 Task: Change  the formatting of the data to 'Which is Greater than 10 'In conditional formating, put the option 'Red Text. 'add another formatting option Format As Table, insert the option 'Light Gray, Table style light 1 ', change the format of Column Width to 15In the sheet  Calculation Spreadsheetbook
Action: Mouse moved to (108, 199)
Screenshot: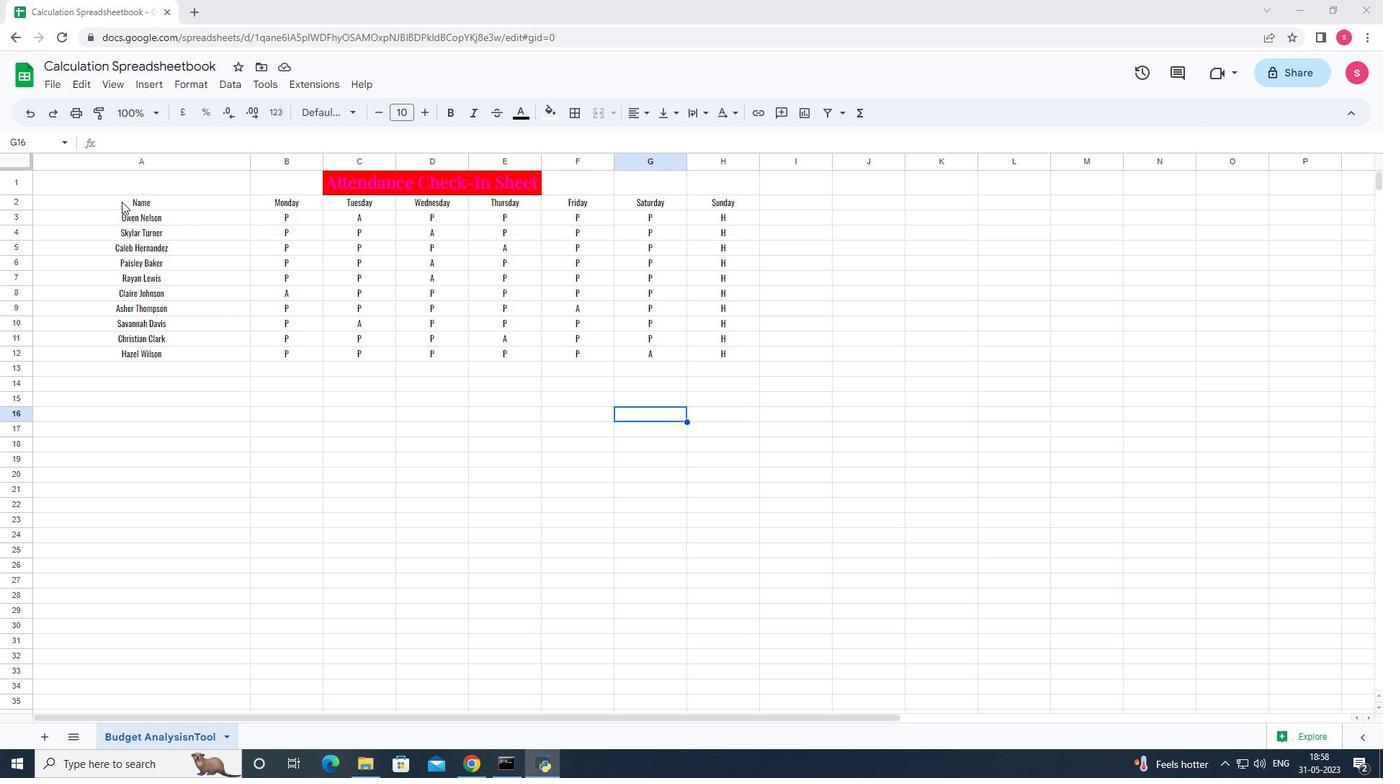 
Action: Mouse pressed left at (108, 199)
Screenshot: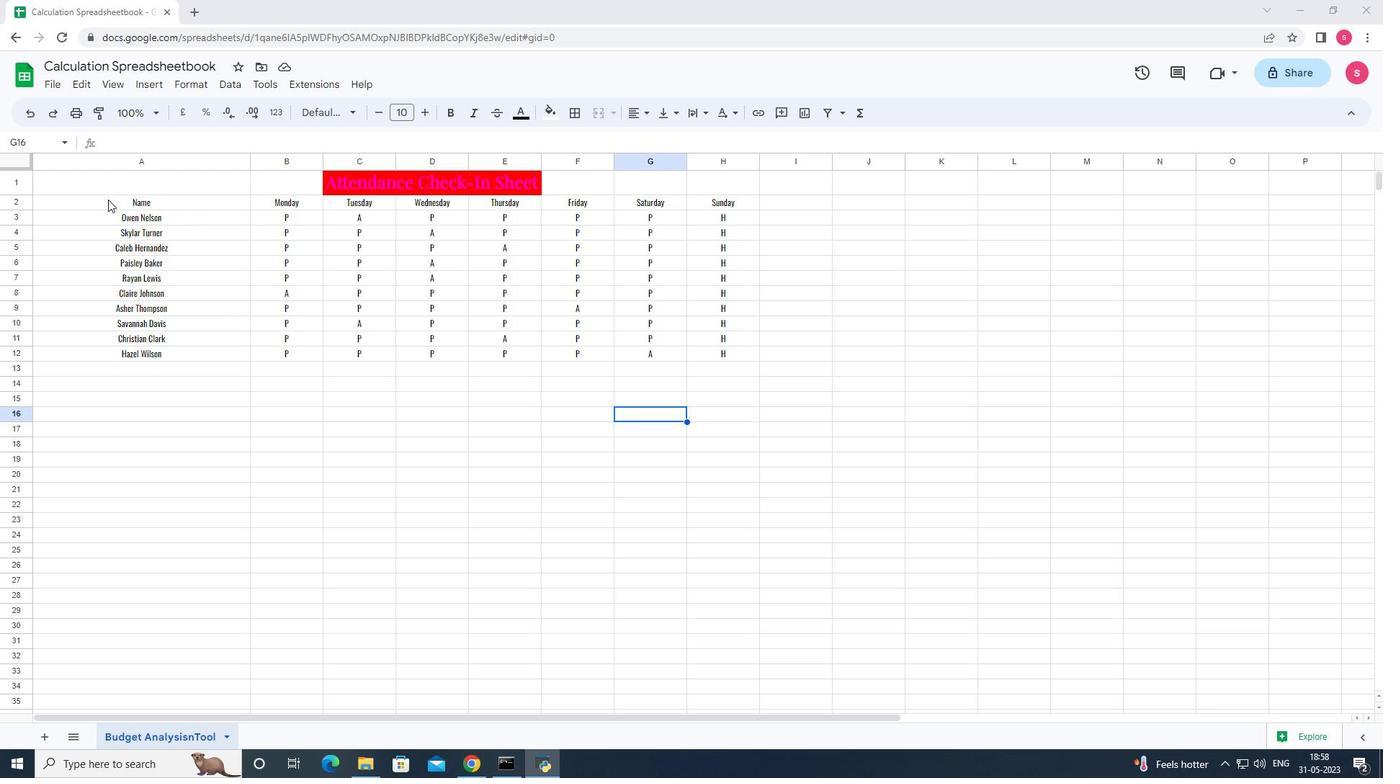 
Action: Mouse moved to (203, 88)
Screenshot: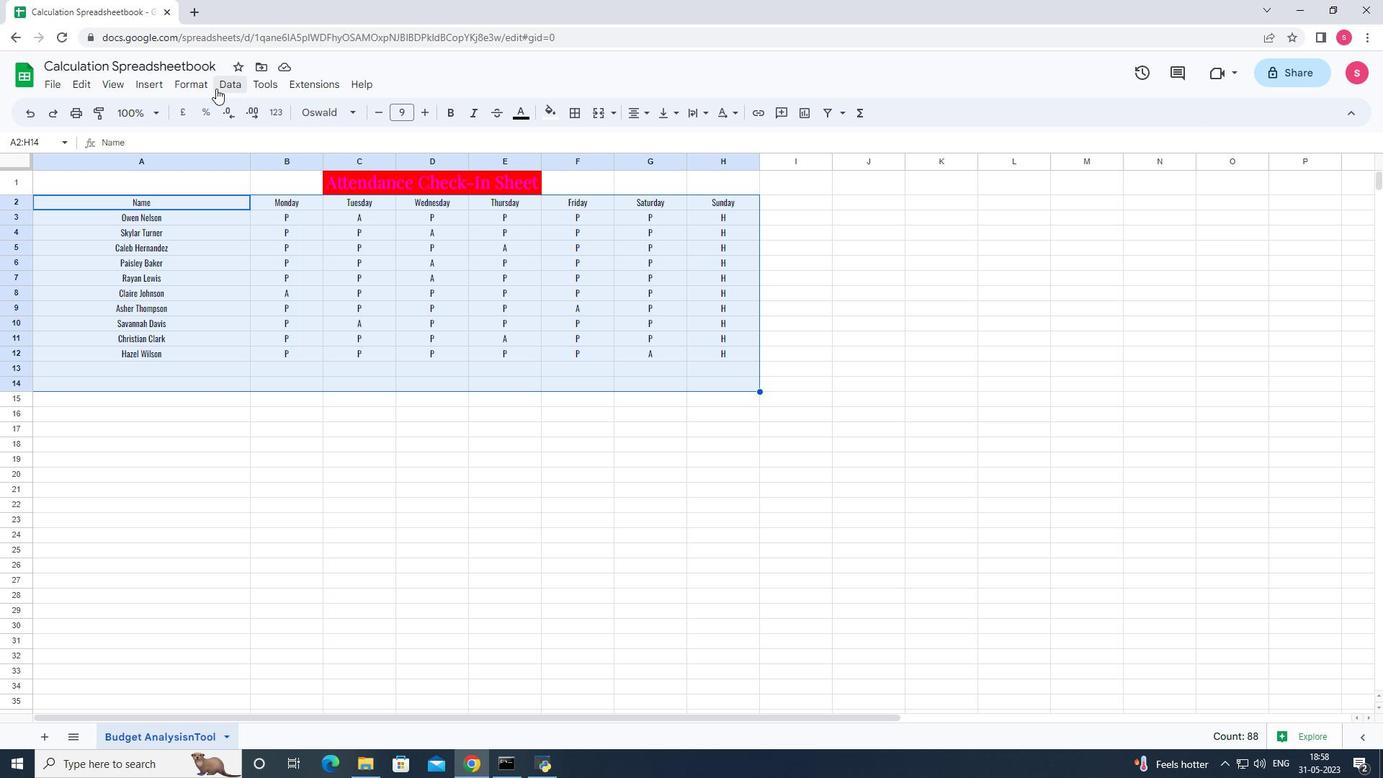 
Action: Mouse pressed left at (203, 88)
Screenshot: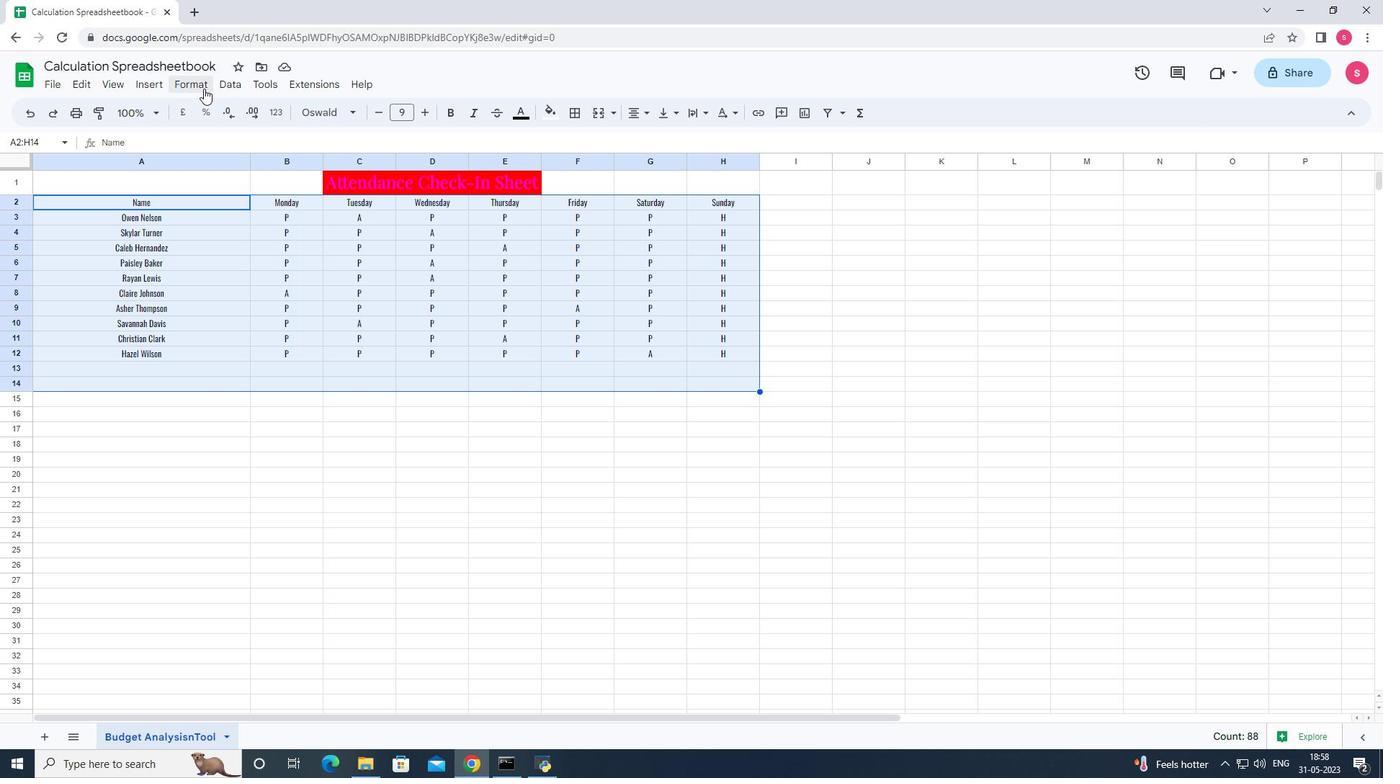 
Action: Mouse moved to (239, 334)
Screenshot: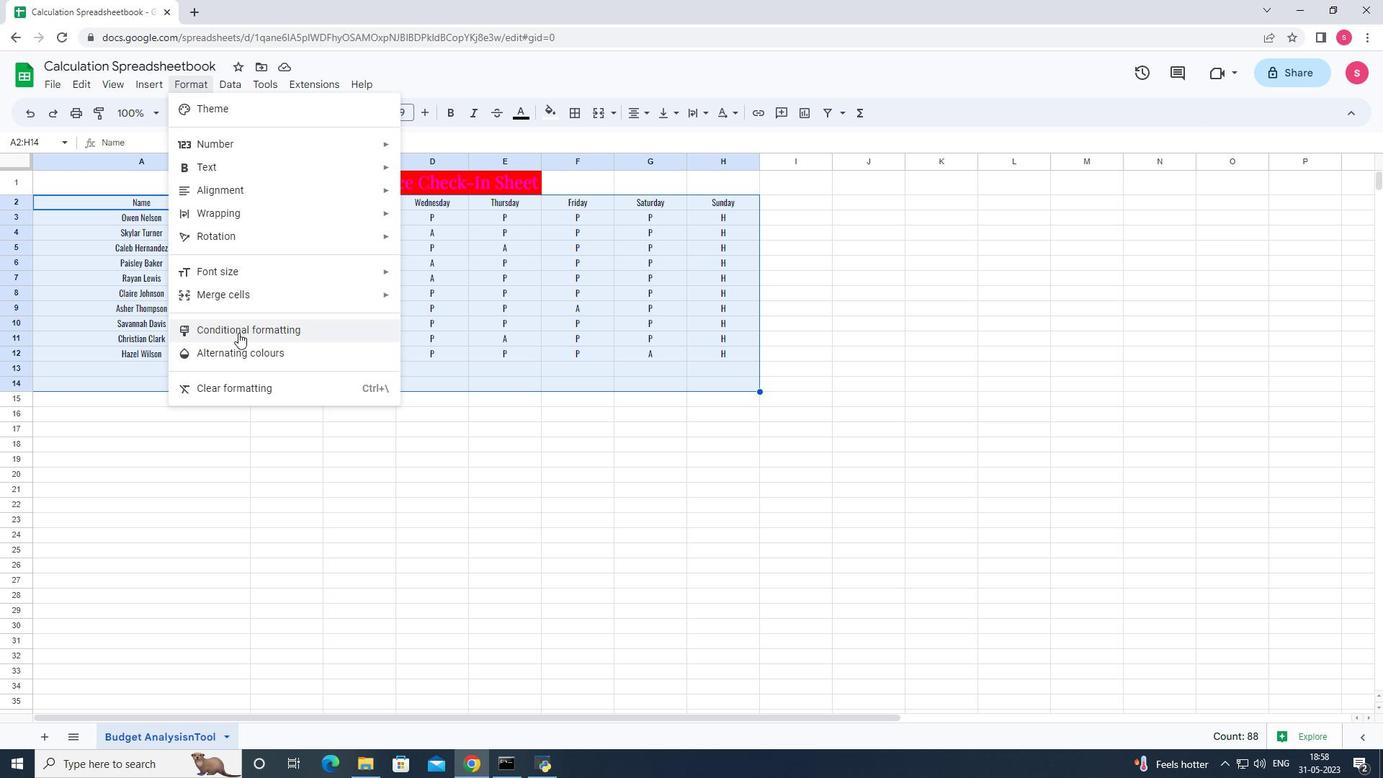 
Action: Mouse pressed left at (239, 334)
Screenshot: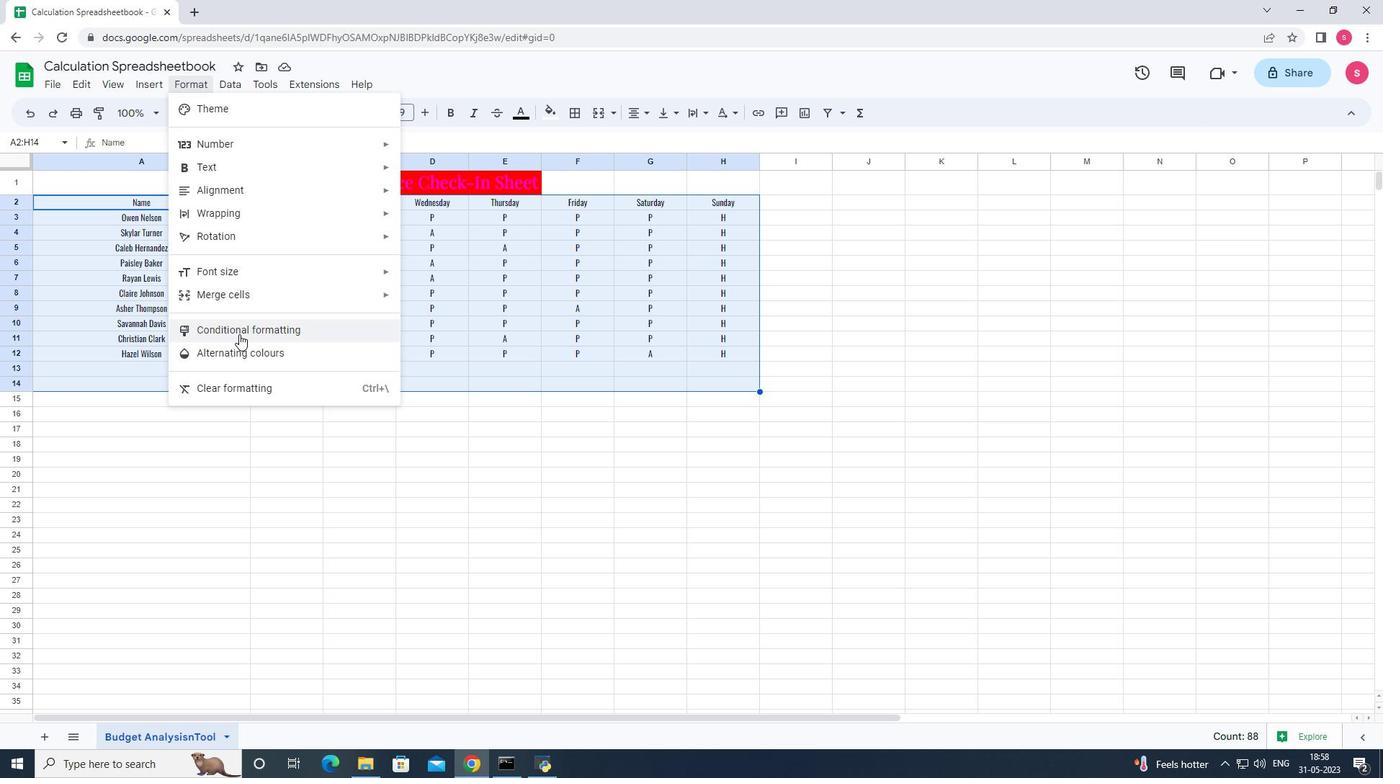 
Action: Mouse moved to (1196, 314)
Screenshot: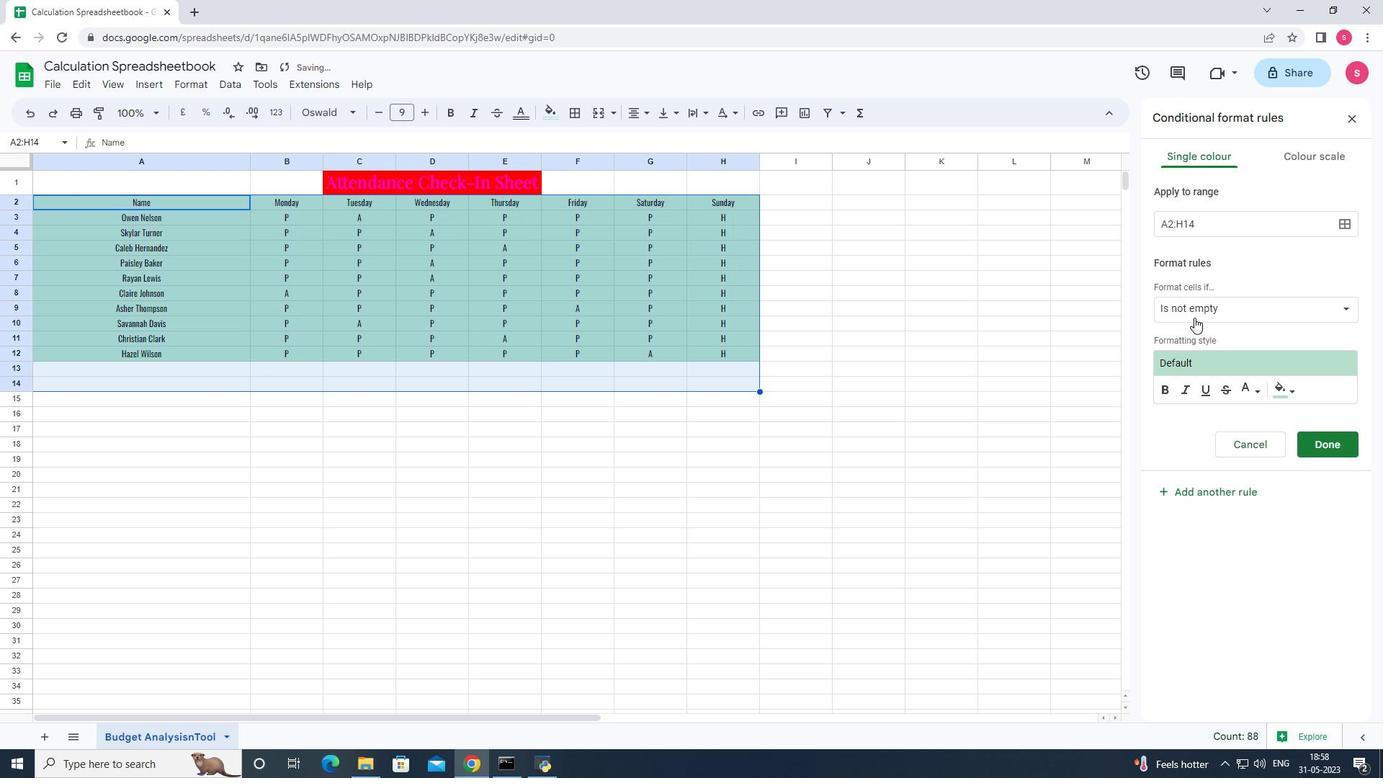 
Action: Mouse pressed left at (1196, 314)
Screenshot: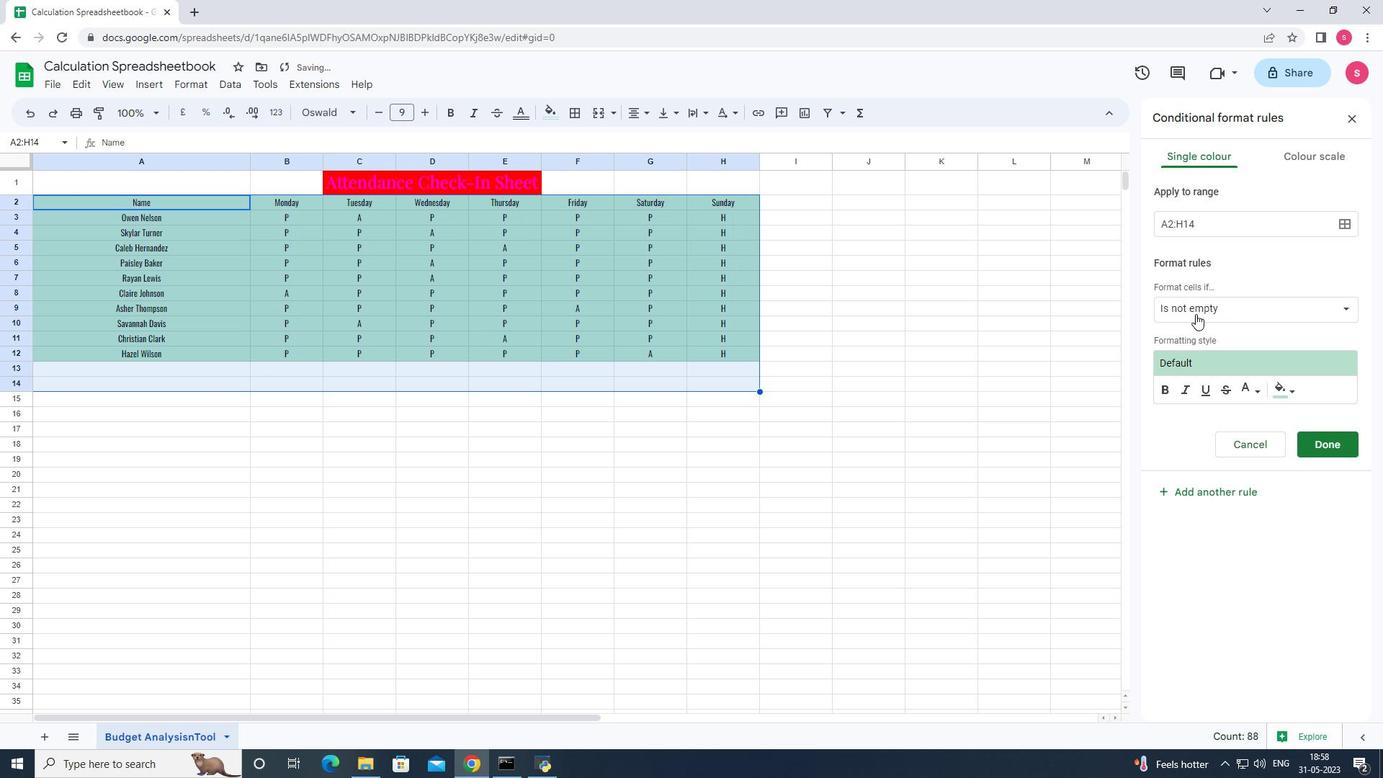 
Action: Mouse moved to (1230, 536)
Screenshot: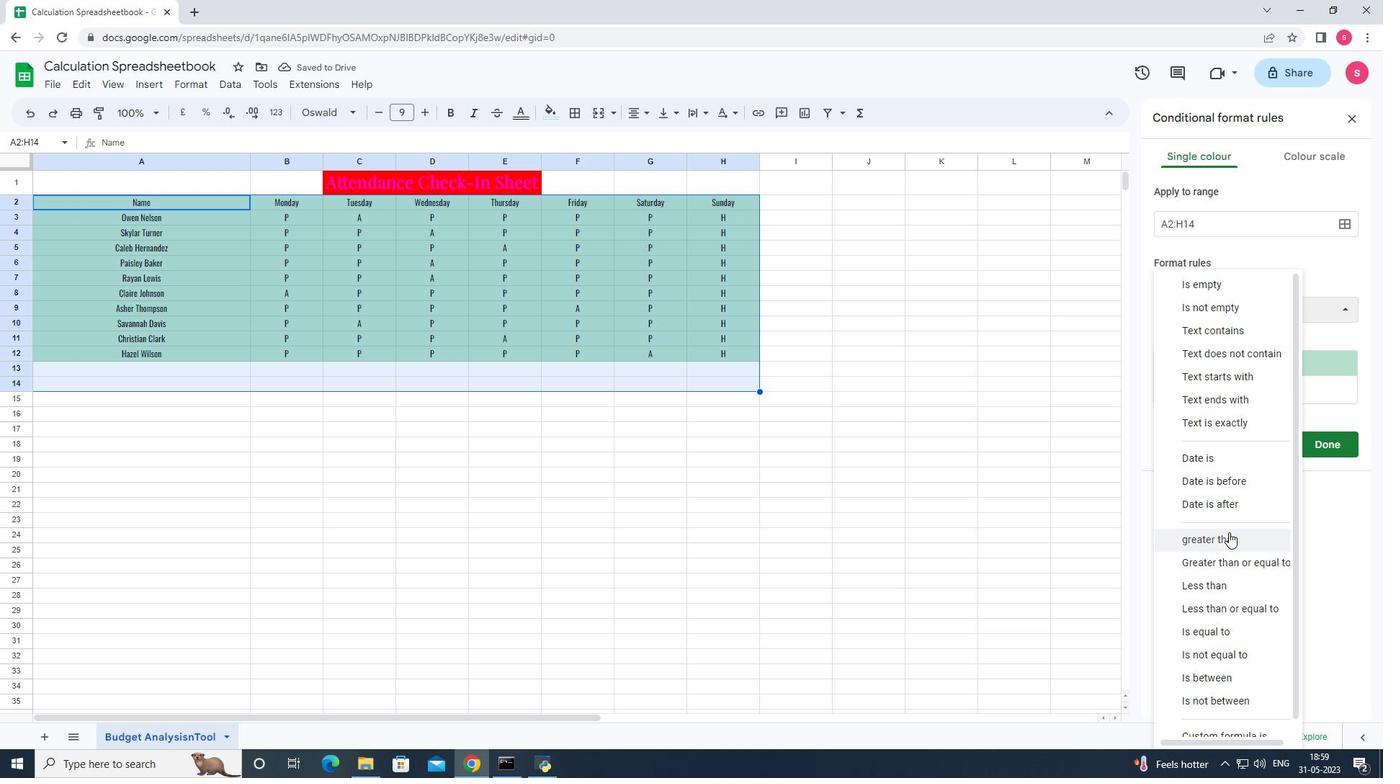 
Action: Mouse pressed left at (1230, 536)
Screenshot: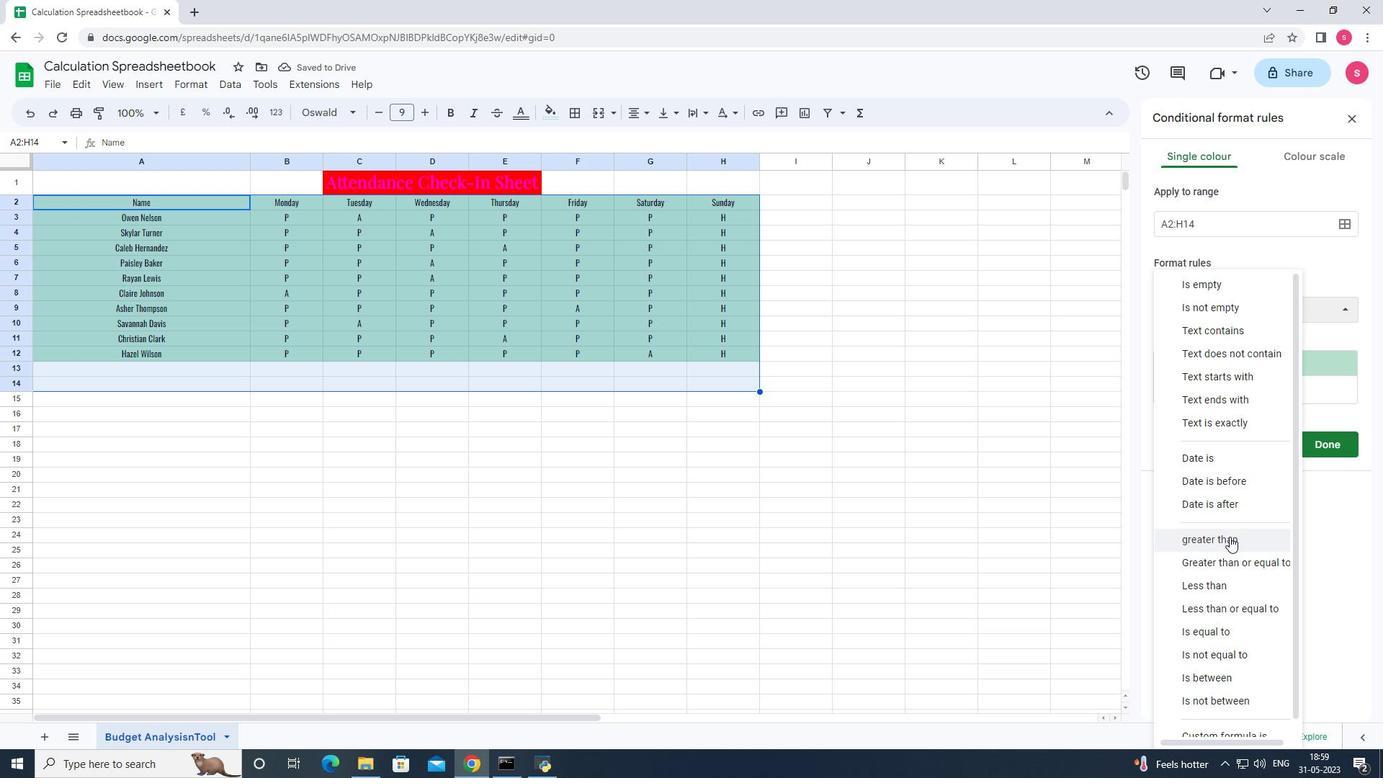 
Action: Mouse moved to (1199, 340)
Screenshot: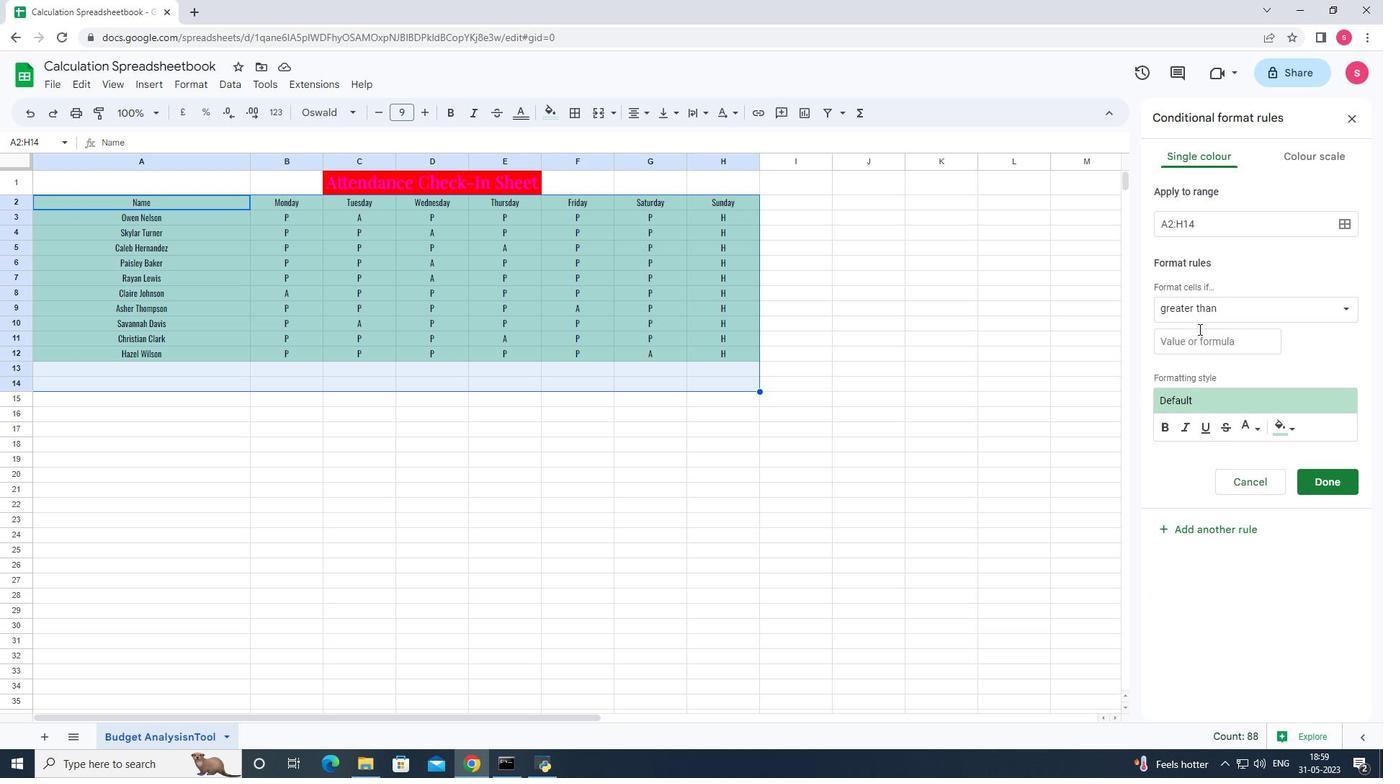 
Action: Mouse pressed left at (1199, 340)
Screenshot: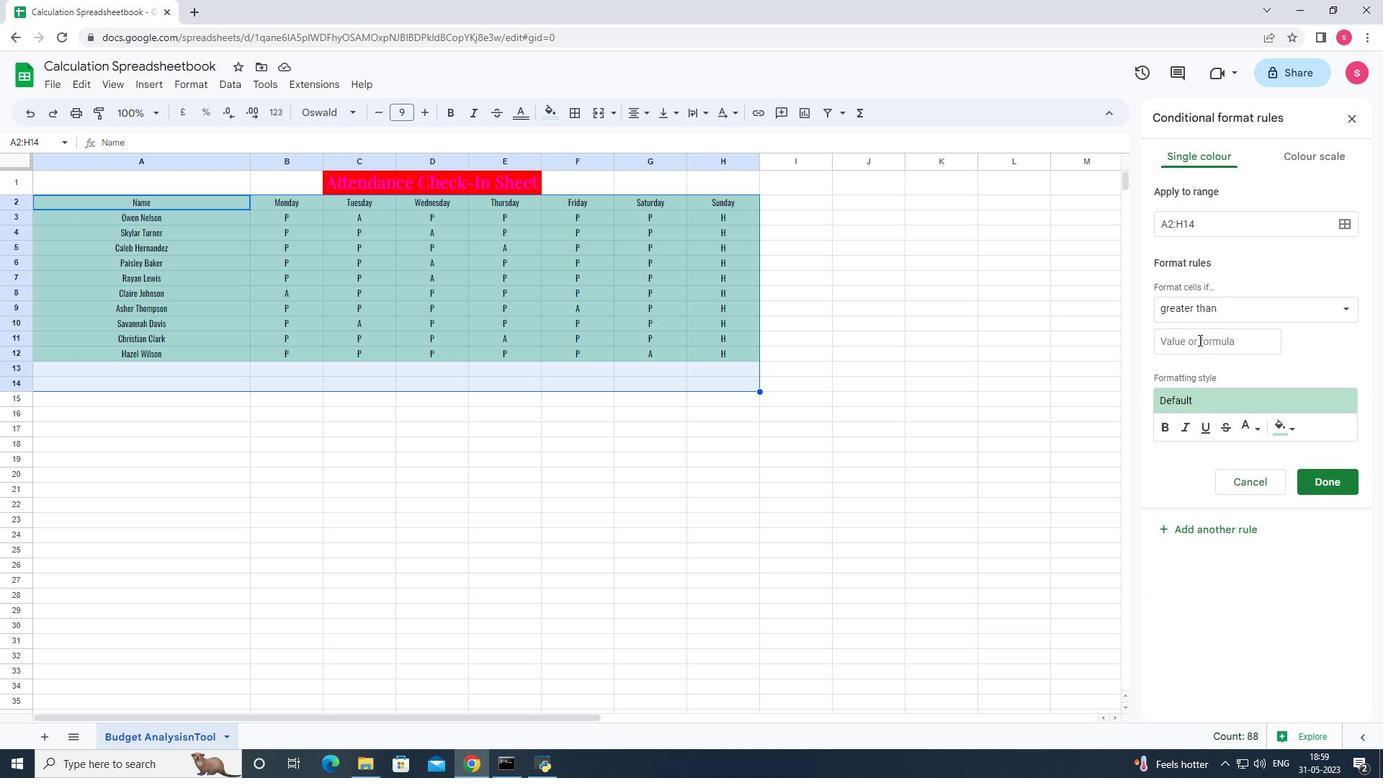 
Action: Mouse moved to (1206, 373)
Screenshot: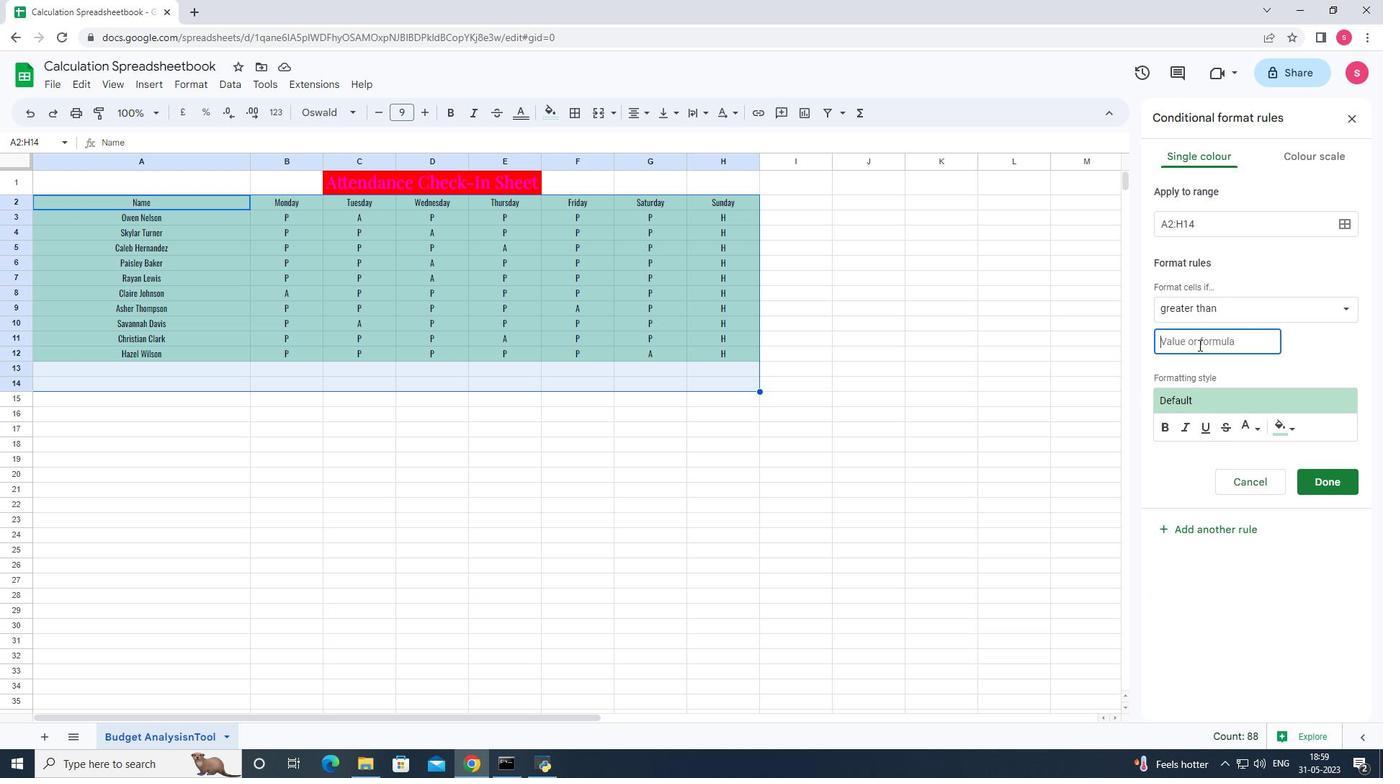 
Action: Key pressed 10
Screenshot: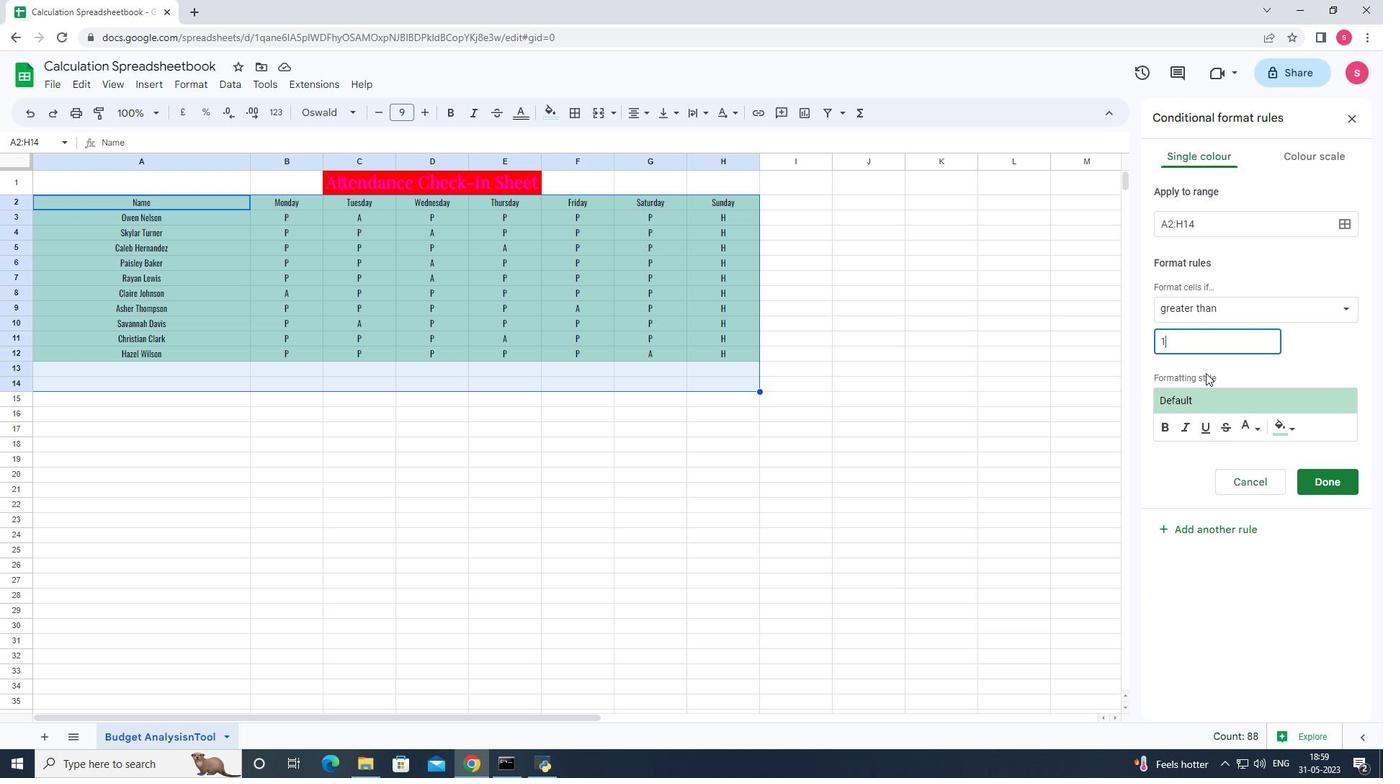 
Action: Mouse moved to (1247, 422)
Screenshot: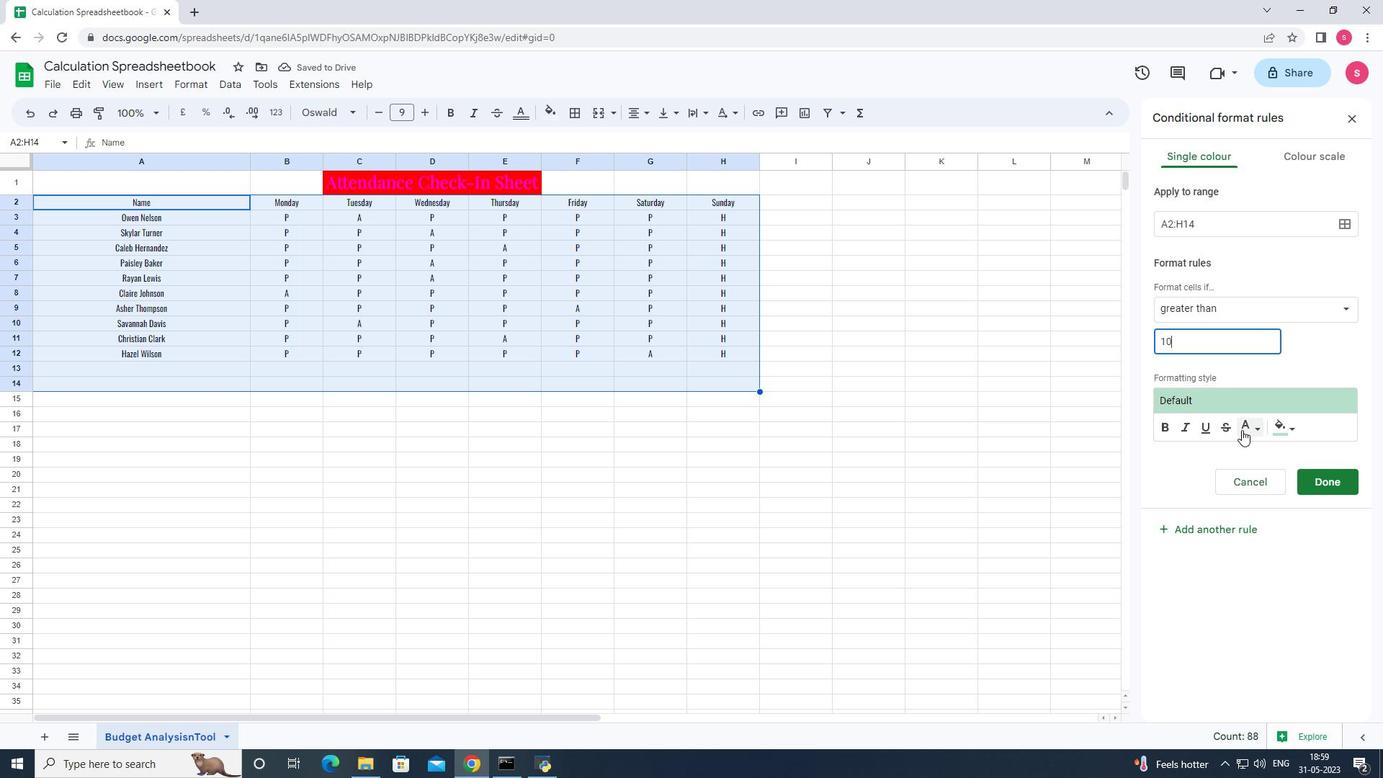 
Action: Mouse pressed left at (1247, 422)
Screenshot: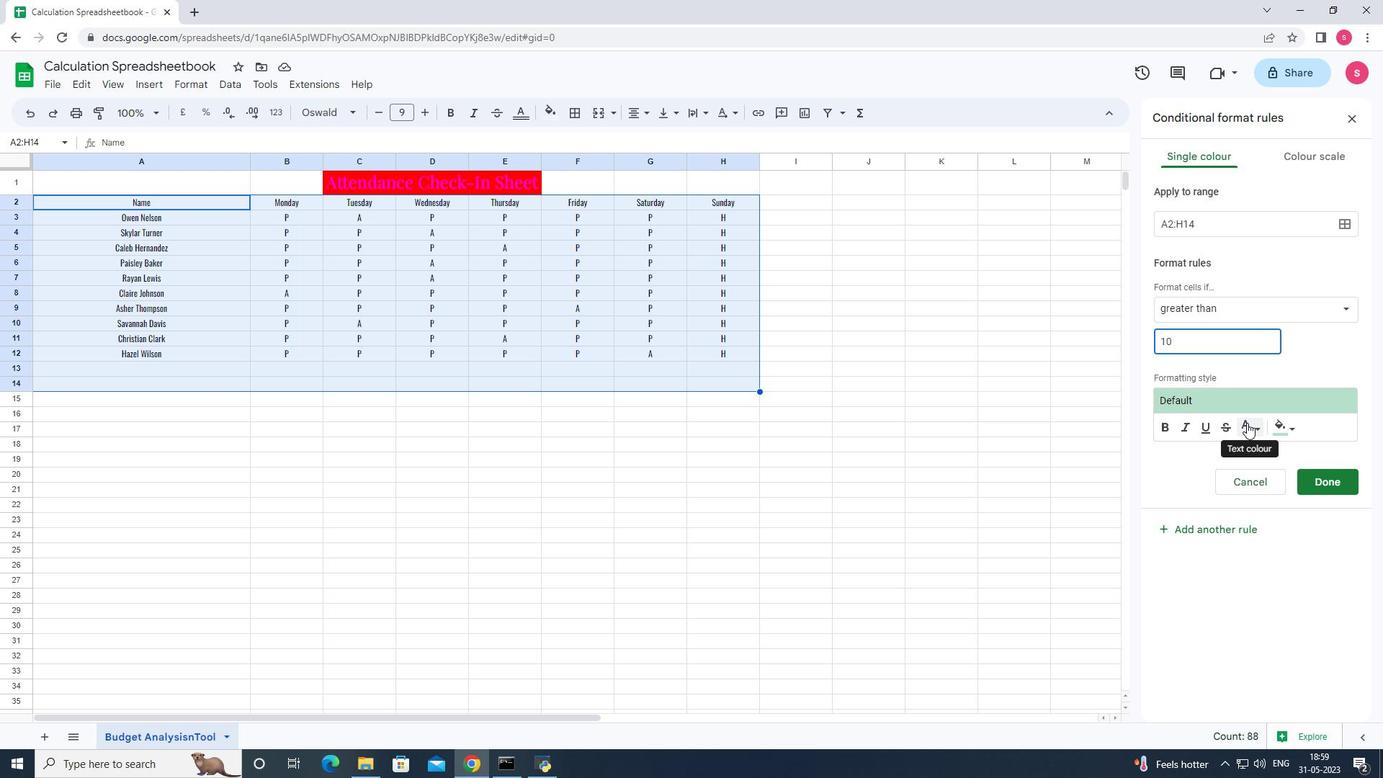 
Action: Mouse moved to (1122, 495)
Screenshot: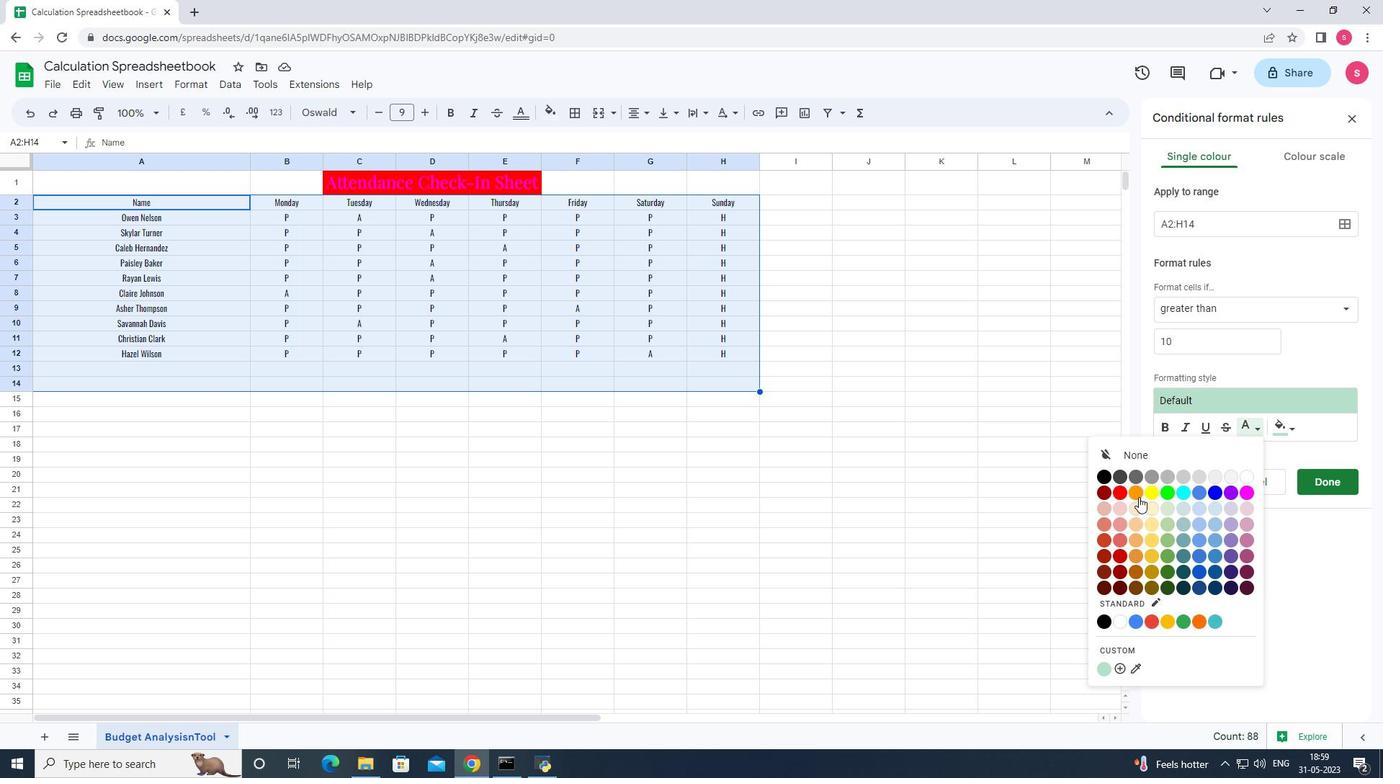 
Action: Mouse pressed left at (1122, 495)
Screenshot: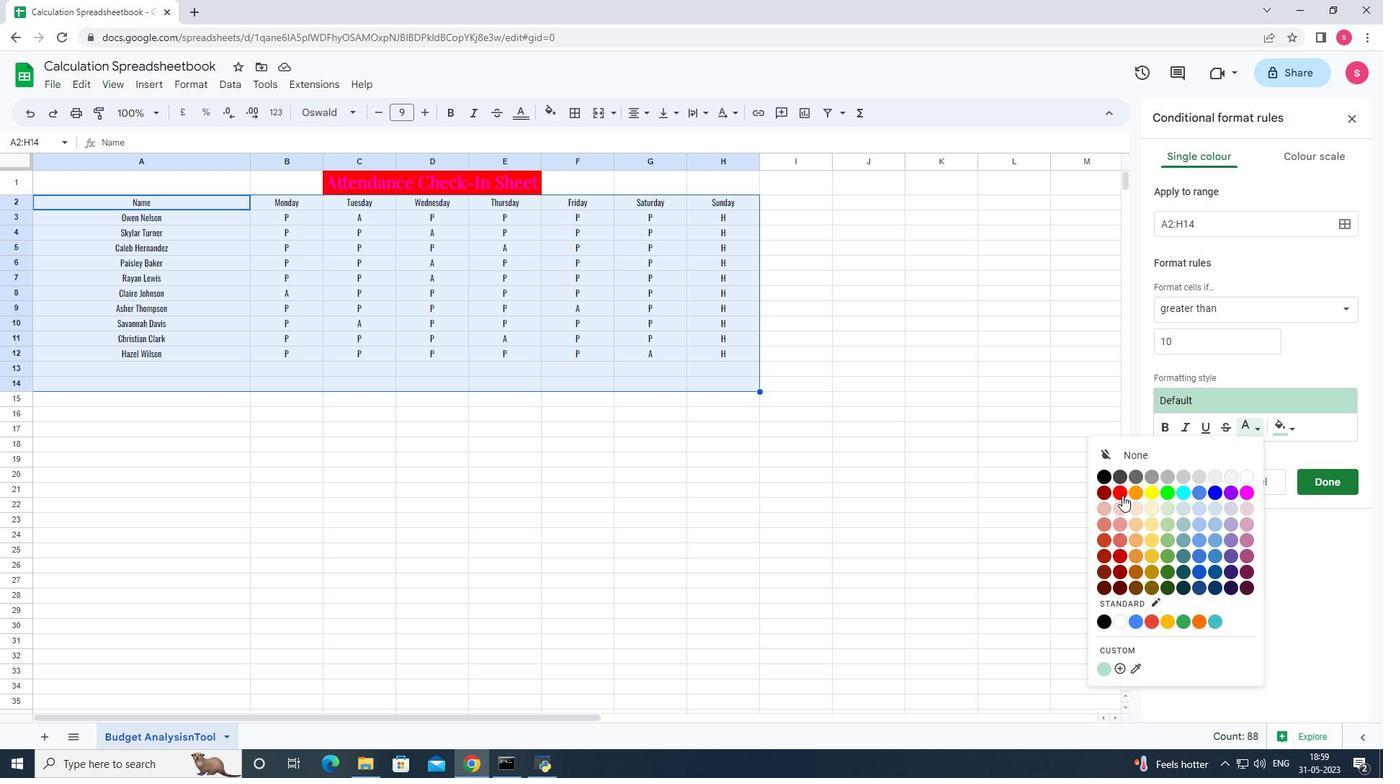 
Action: Mouse moved to (1323, 486)
Screenshot: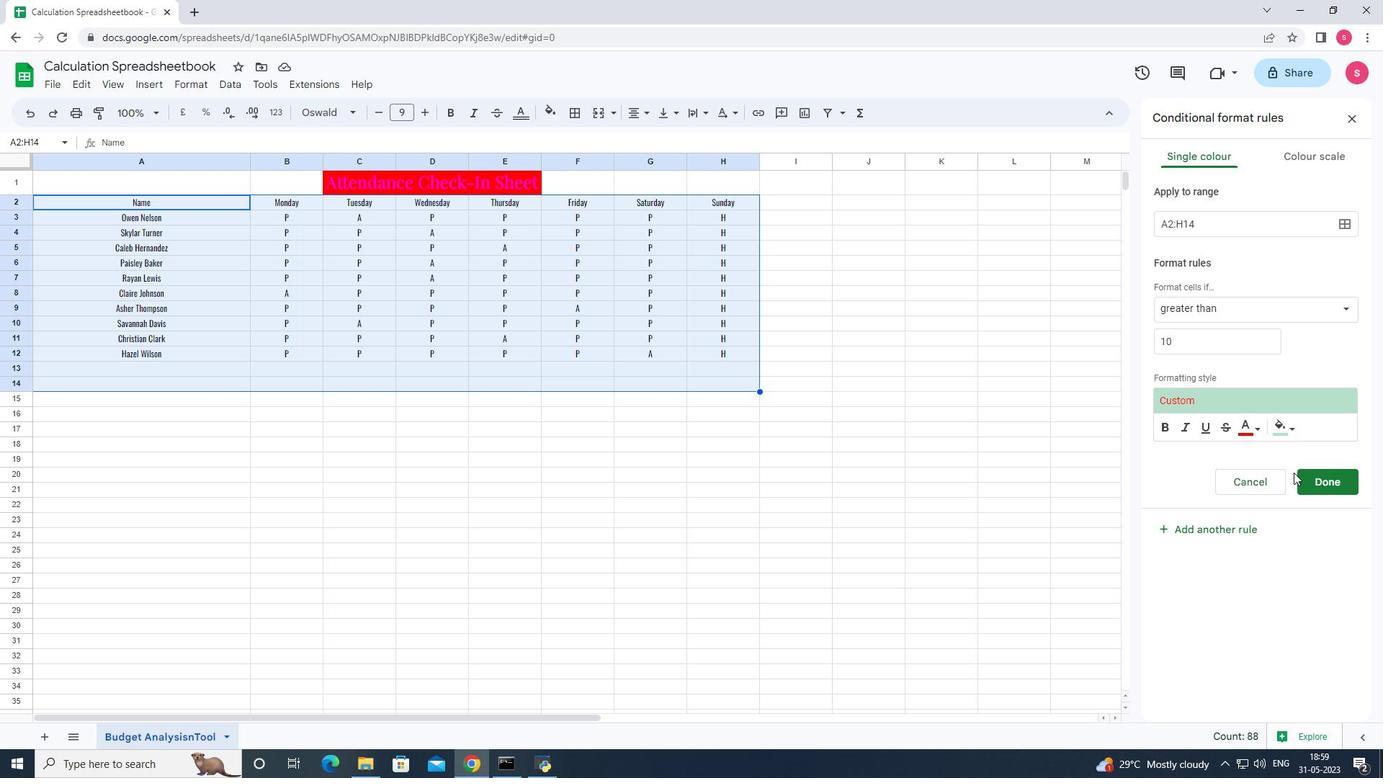 
Action: Mouse pressed left at (1323, 486)
Screenshot: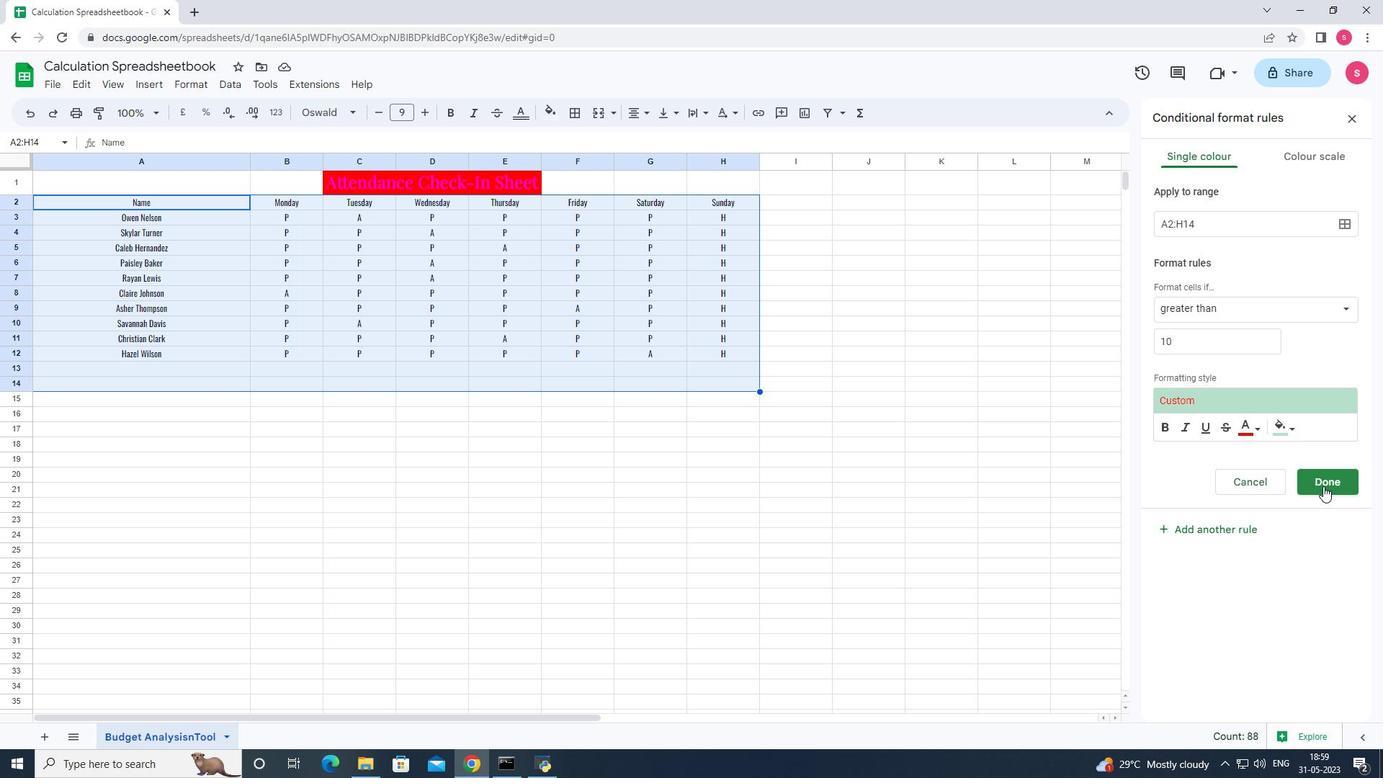 
Action: Mouse moved to (918, 416)
Screenshot: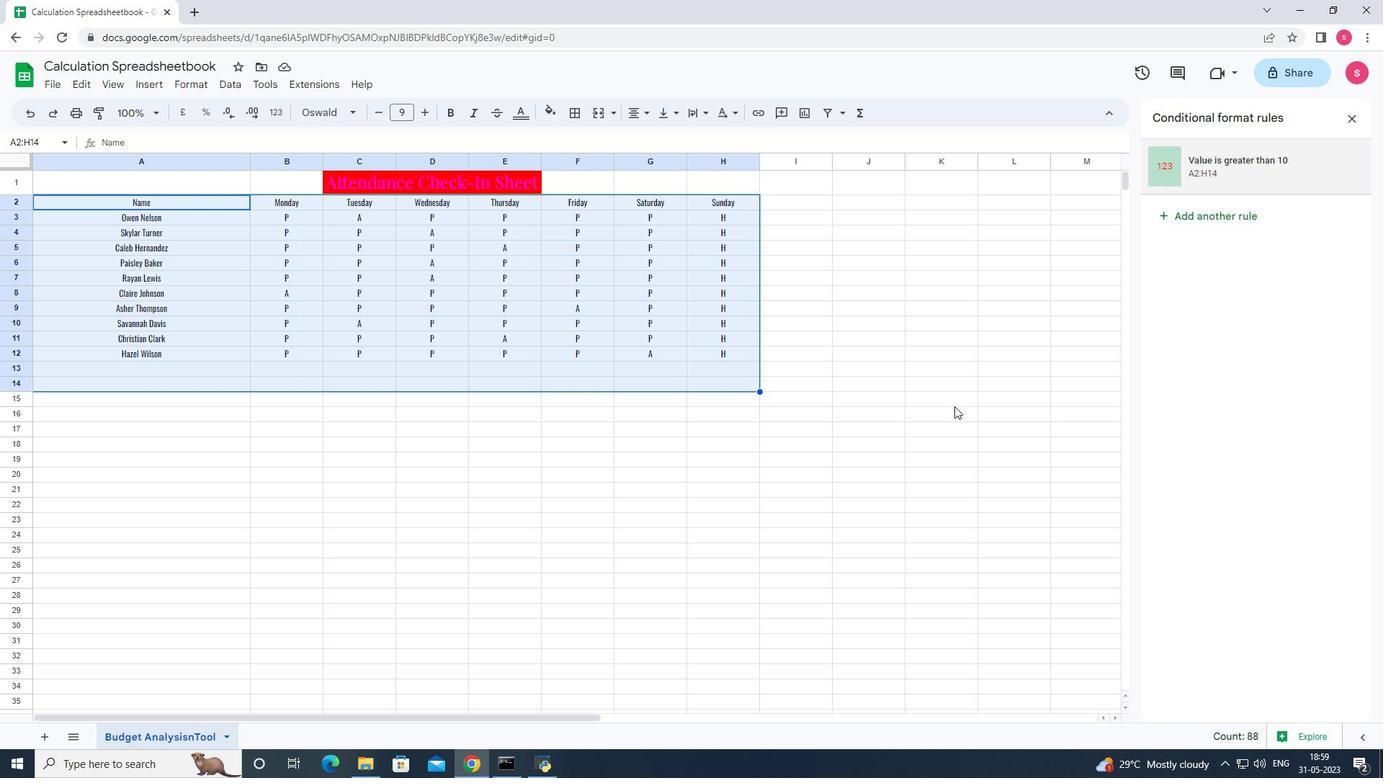 
Action: Mouse pressed left at (918, 416)
Screenshot: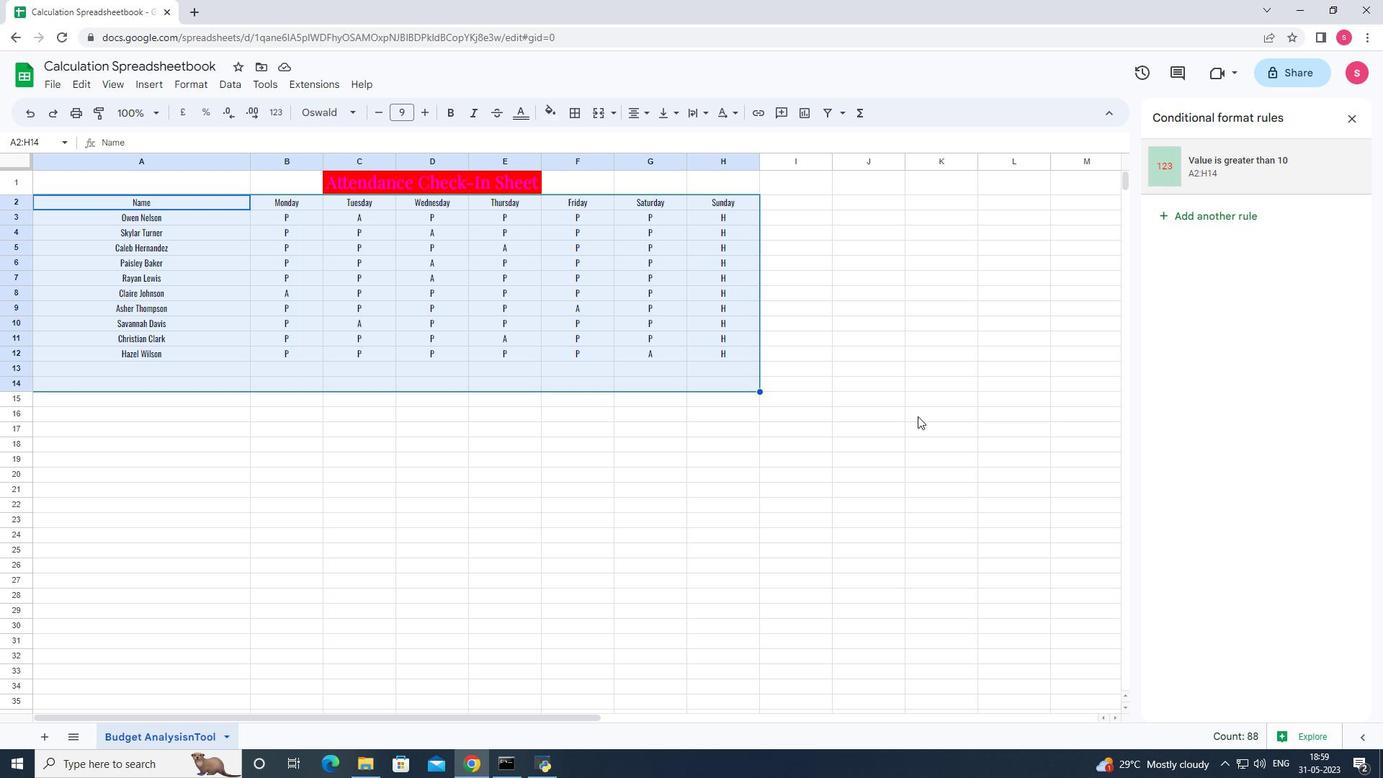 
Action: Mouse moved to (89, 201)
Screenshot: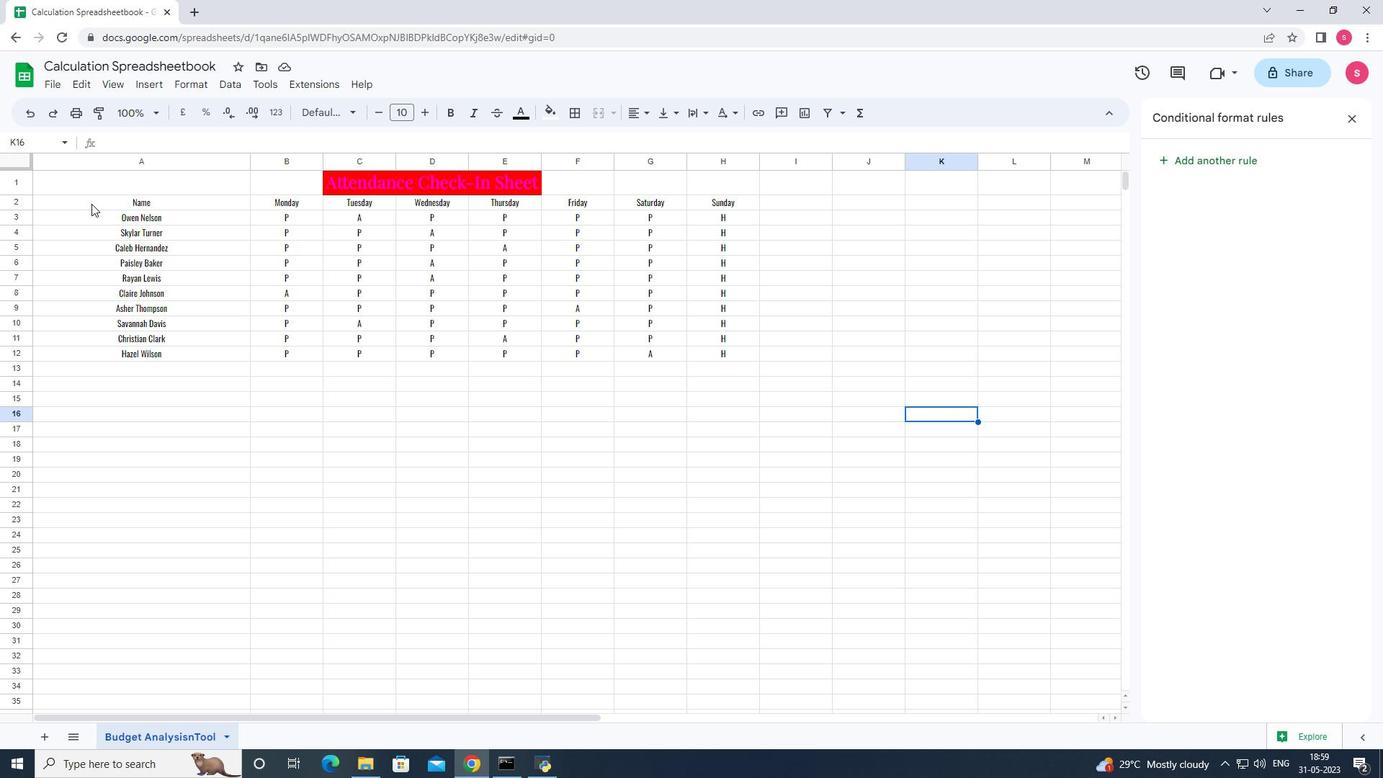 
Action: Mouse pressed left at (89, 201)
Screenshot: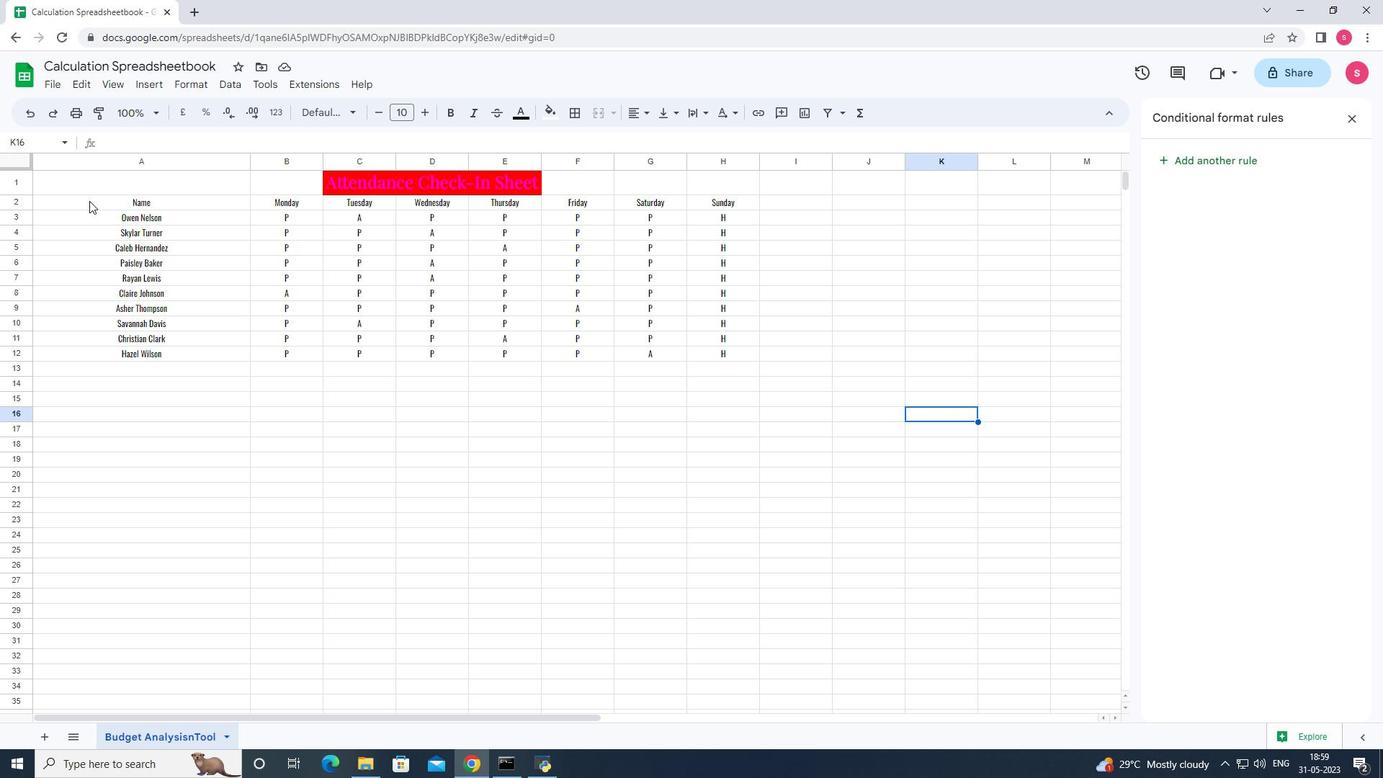 
Action: Mouse moved to (198, 91)
Screenshot: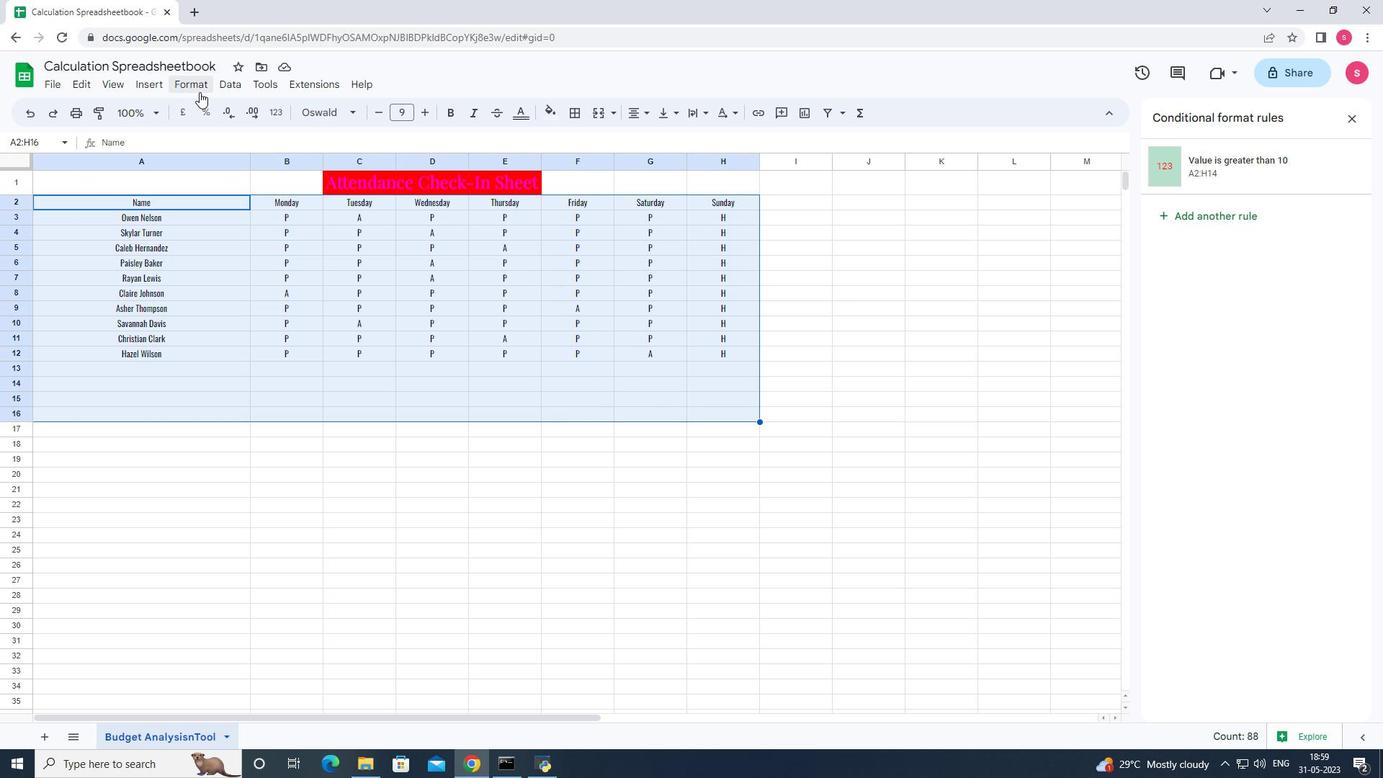 
Action: Mouse pressed left at (198, 91)
Screenshot: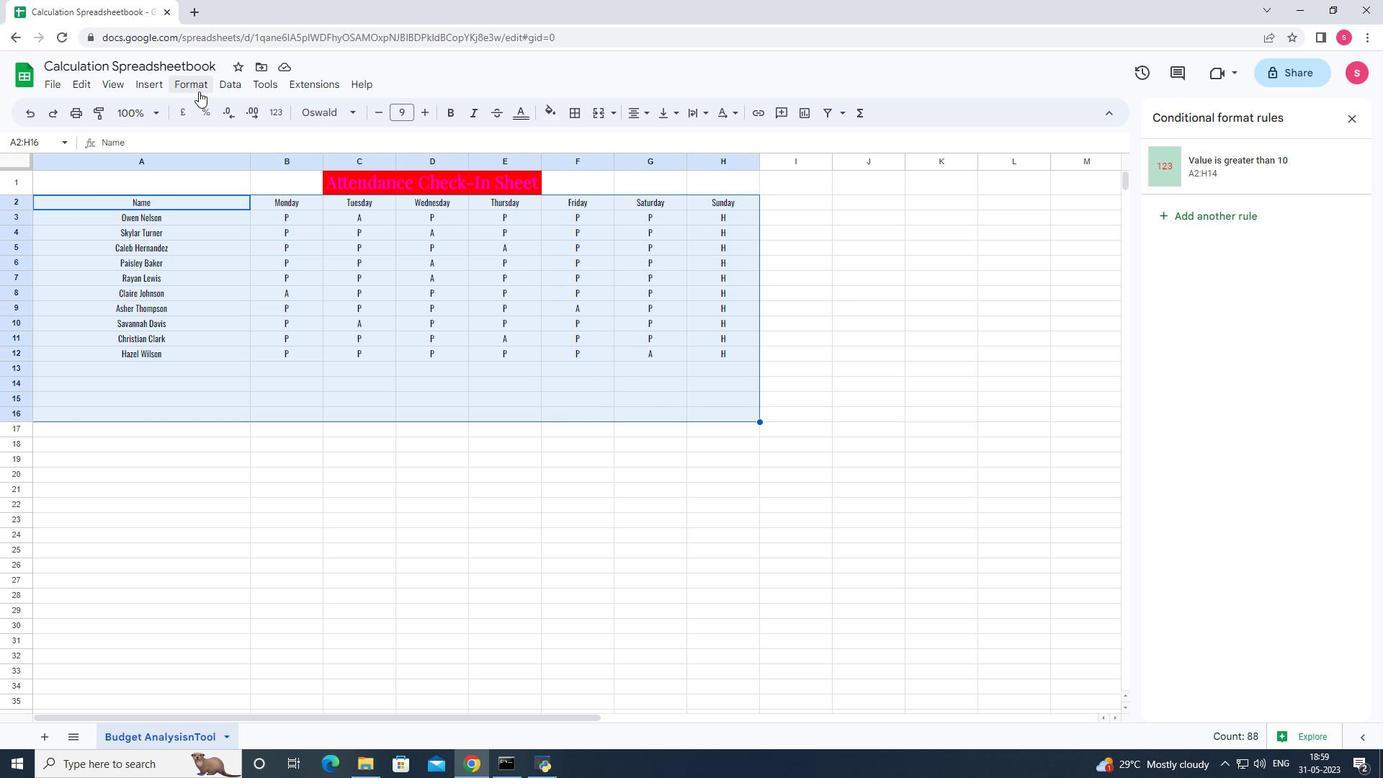 
Action: Mouse moved to (236, 352)
Screenshot: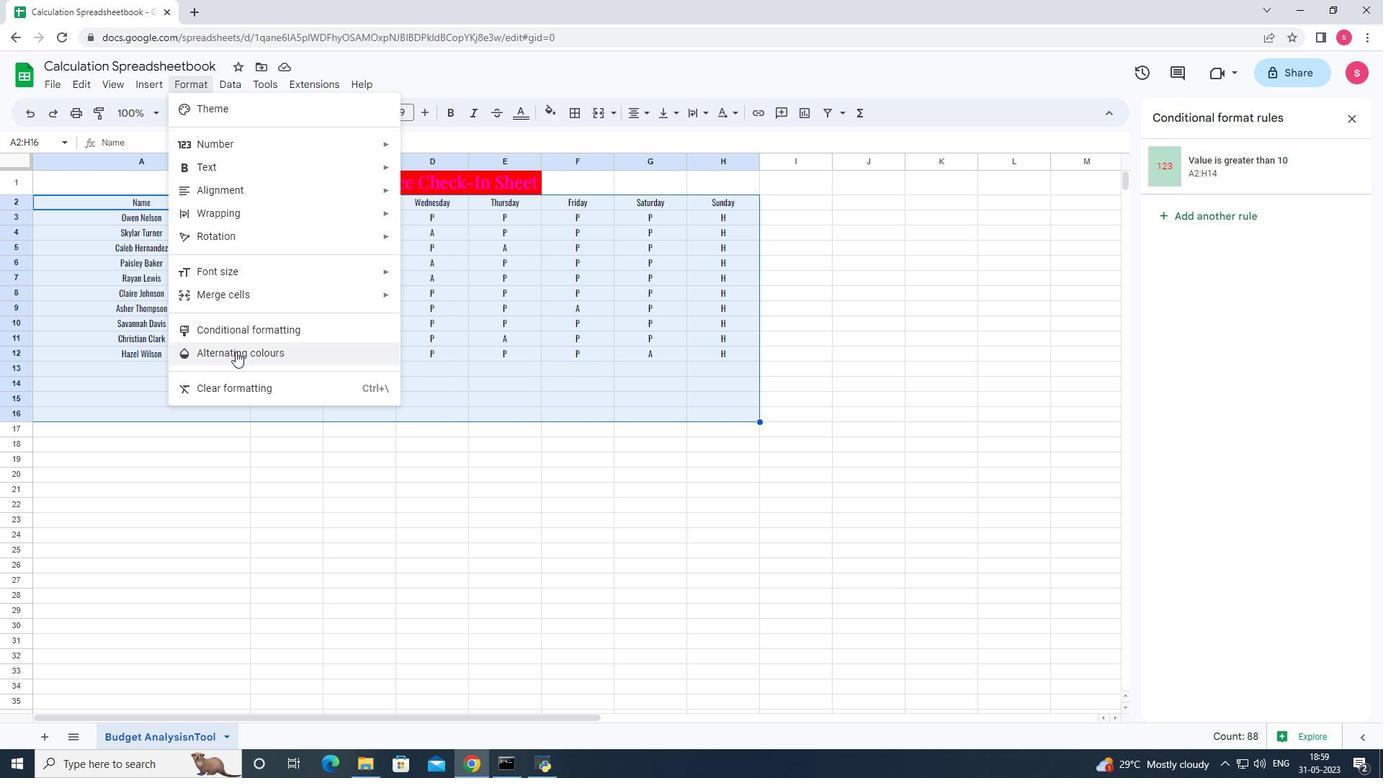 
Action: Mouse pressed left at (236, 352)
Screenshot: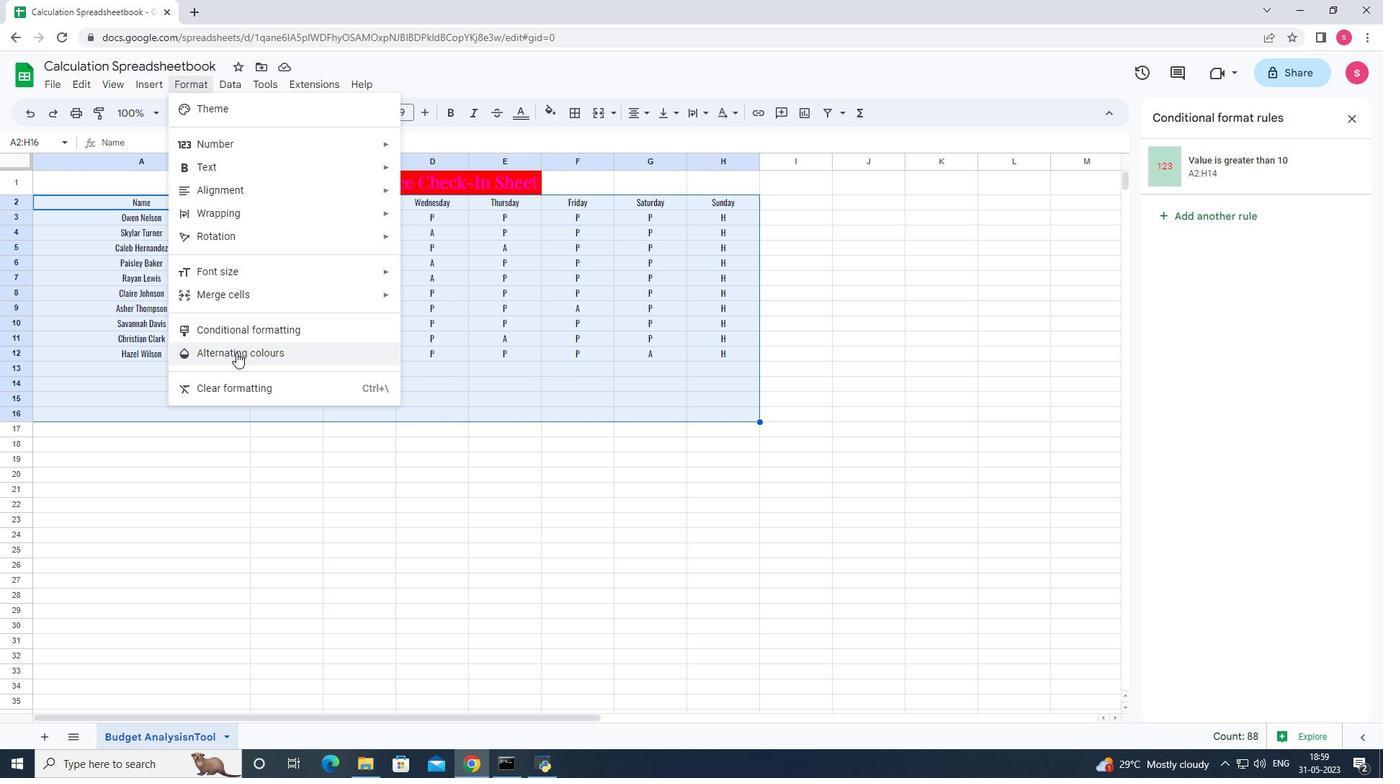 
Action: Mouse moved to (1163, 306)
Screenshot: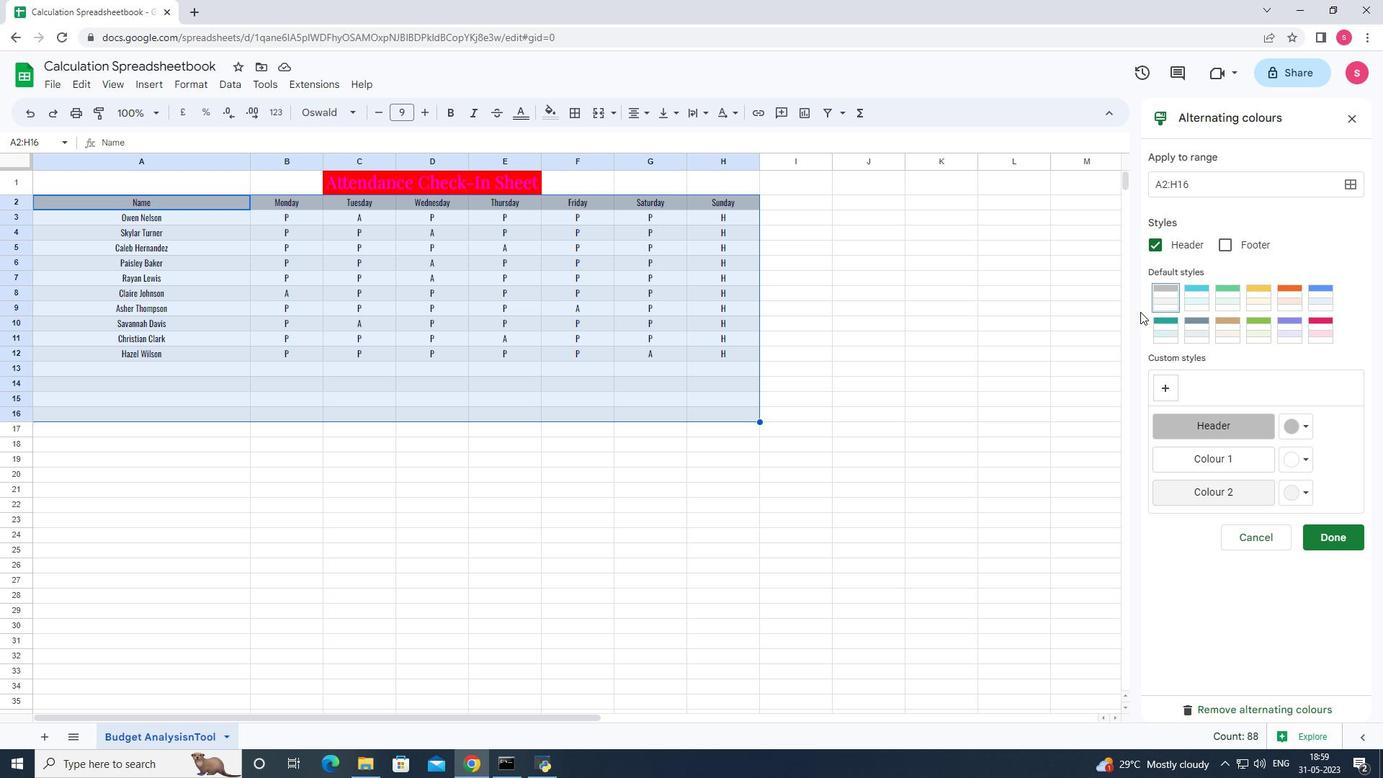 
Action: Mouse pressed left at (1163, 306)
Screenshot: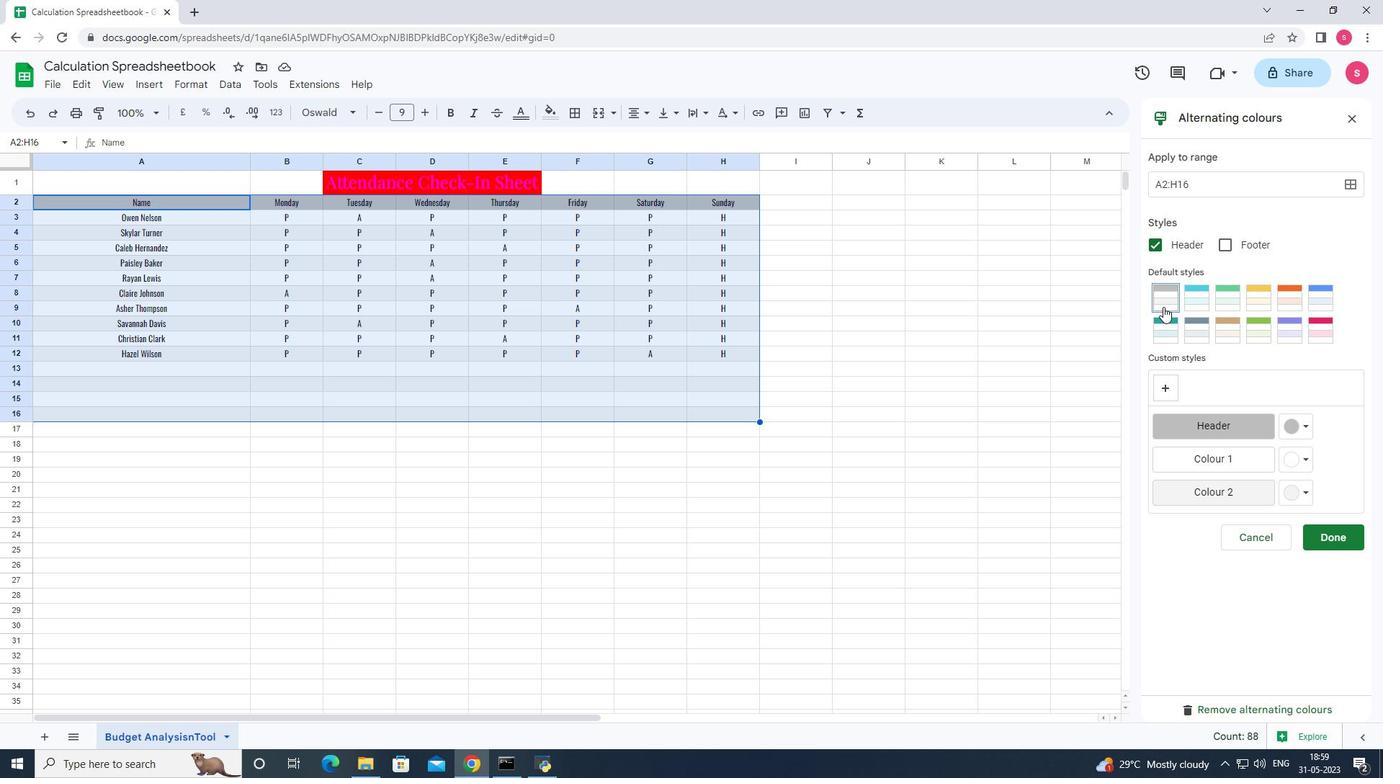 
Action: Mouse moved to (1341, 545)
Screenshot: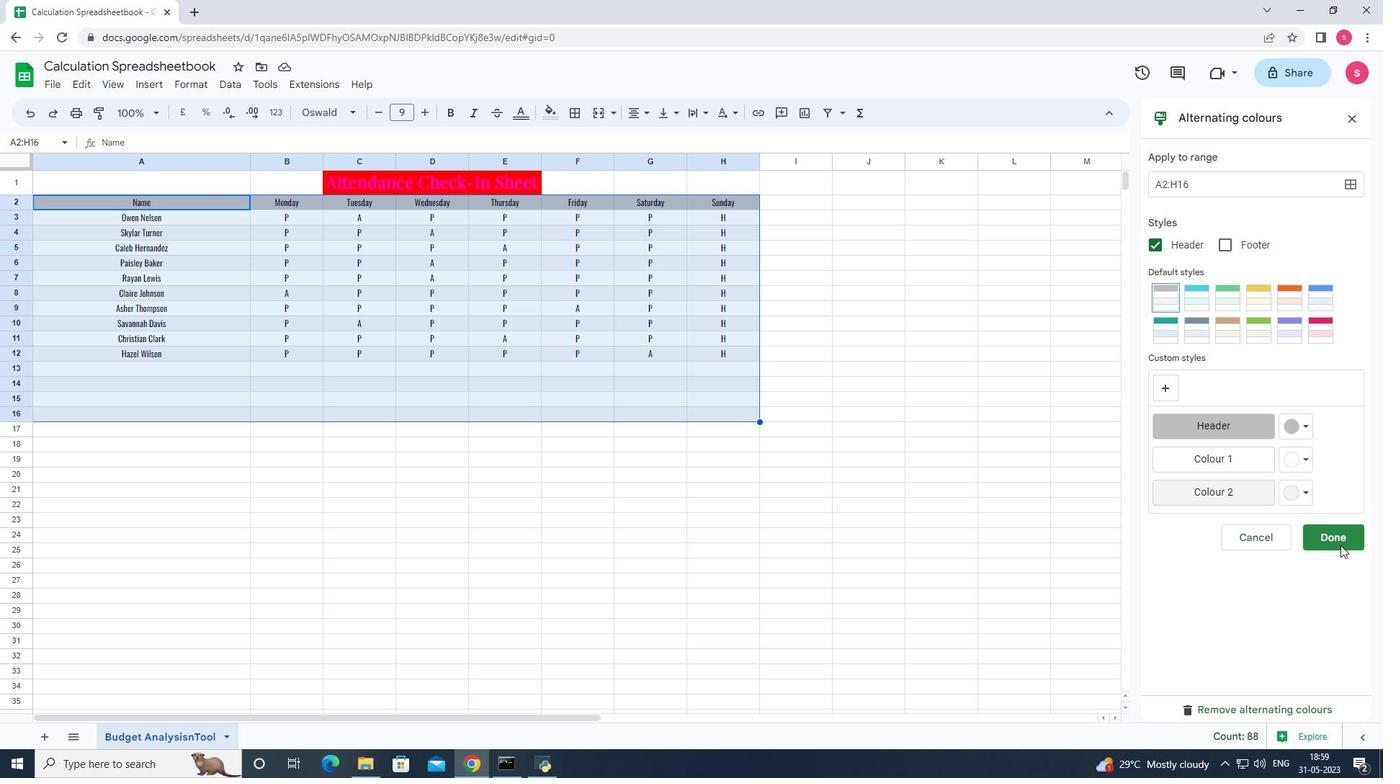 
Action: Mouse pressed left at (1341, 545)
Screenshot: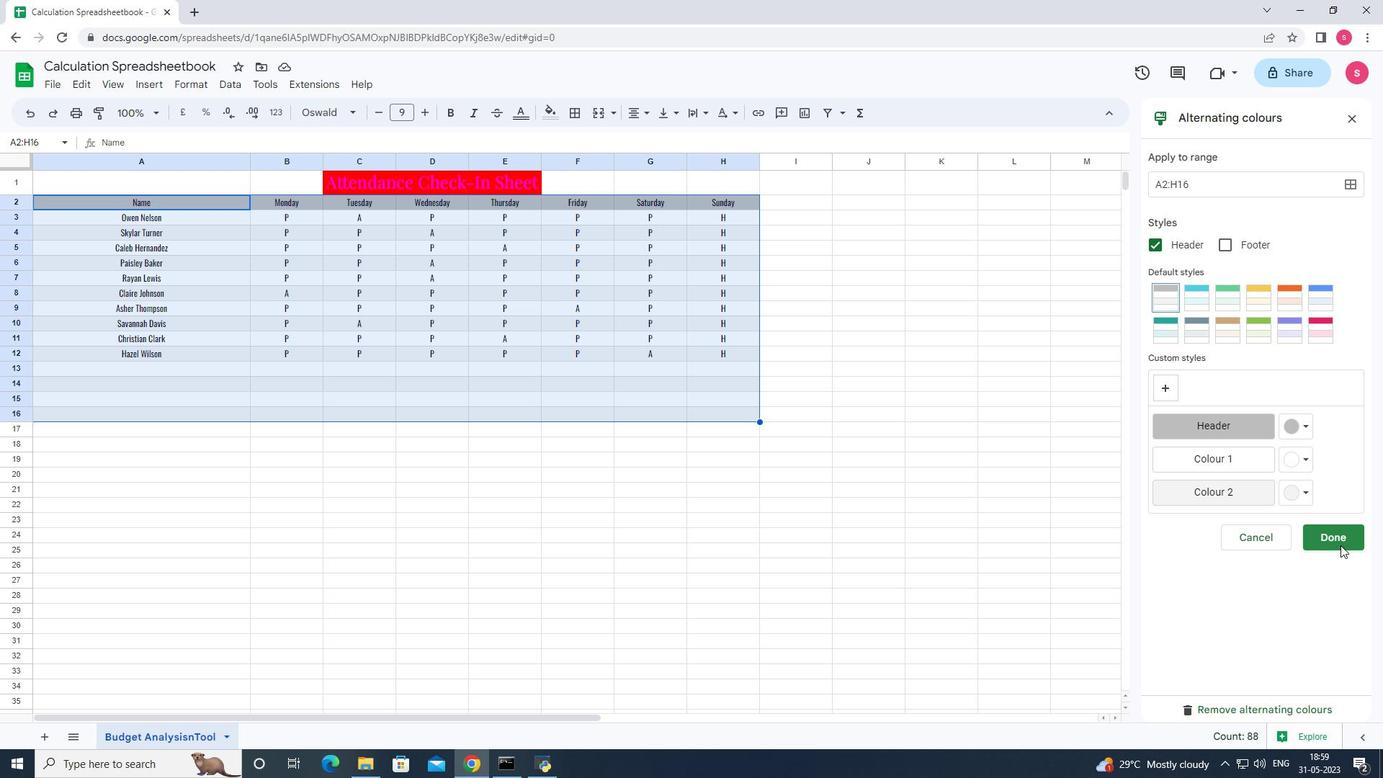 
Action: Mouse moved to (310, 631)
Screenshot: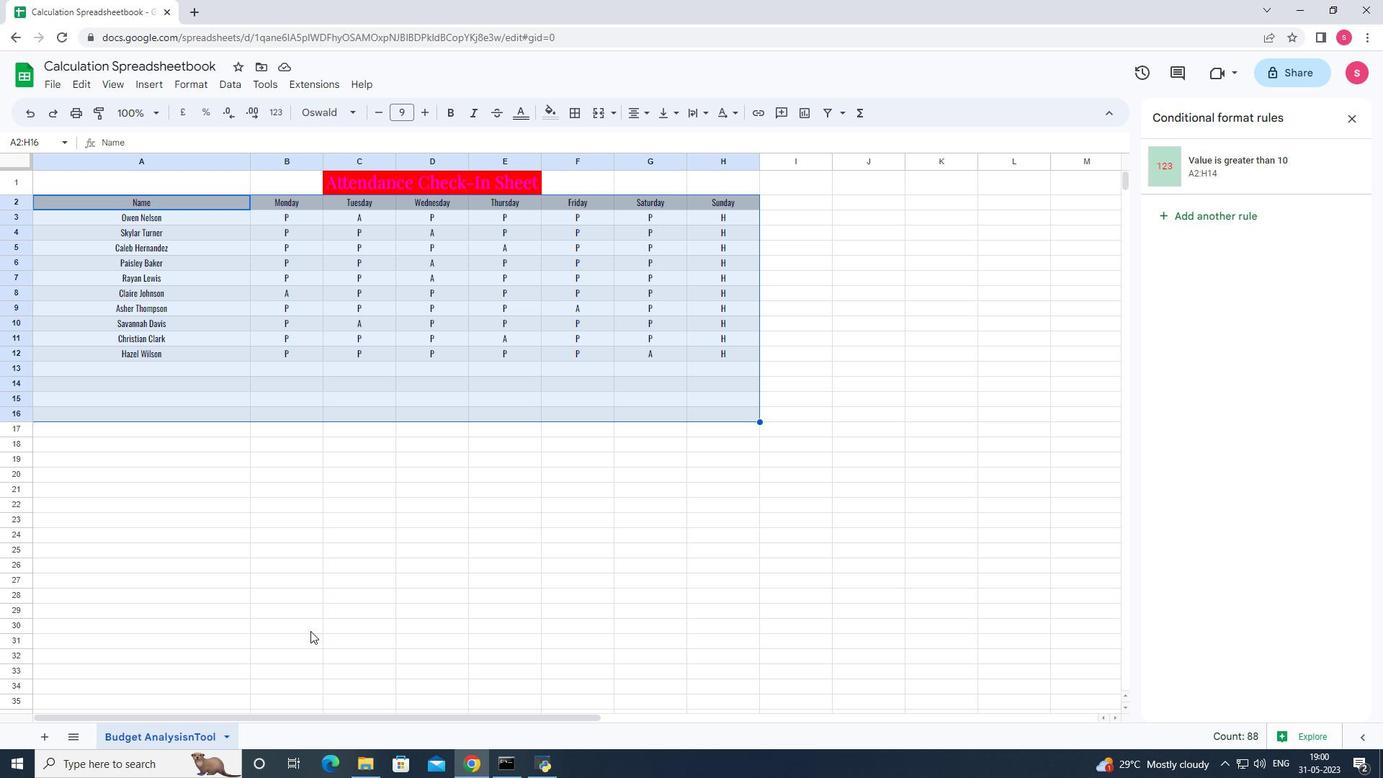 
Action: Mouse pressed left at (310, 631)
Screenshot: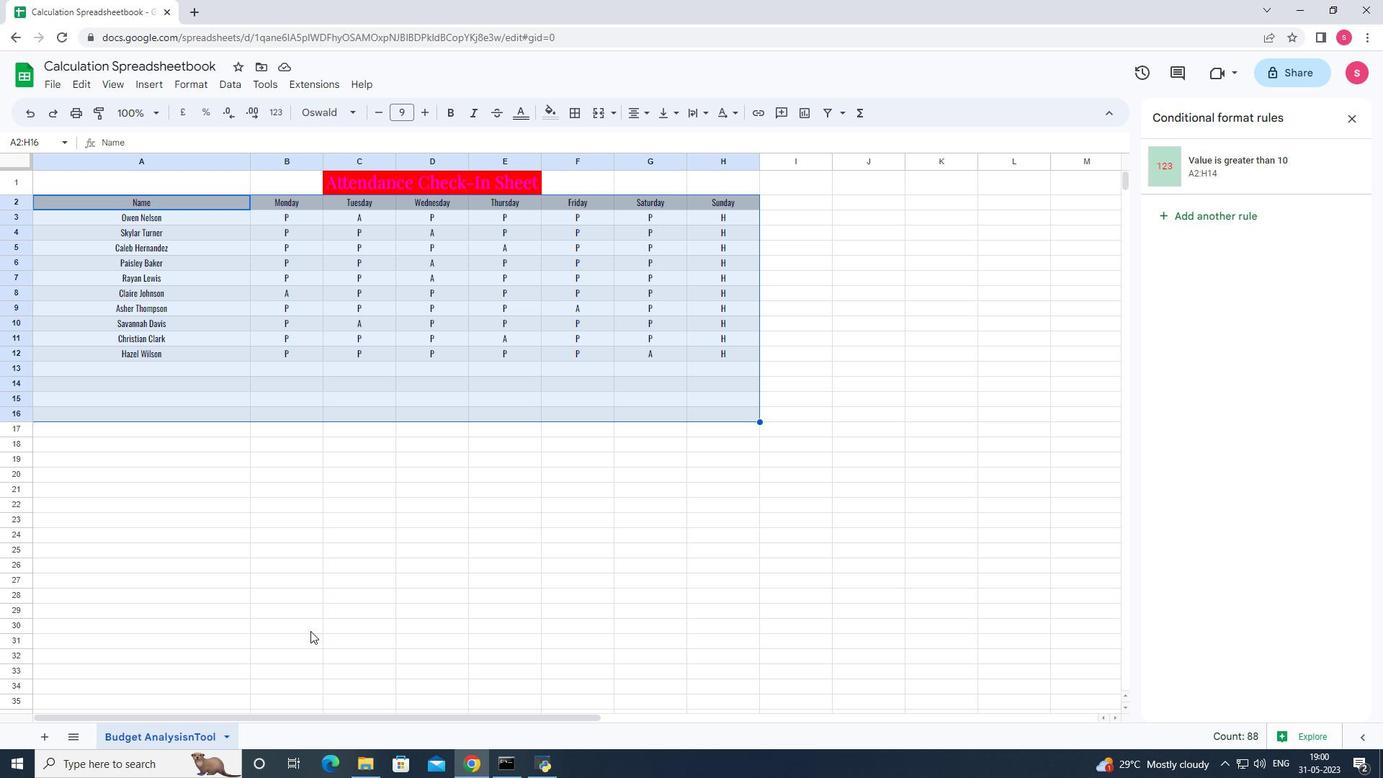 
Action: Mouse moved to (249, 165)
Screenshot: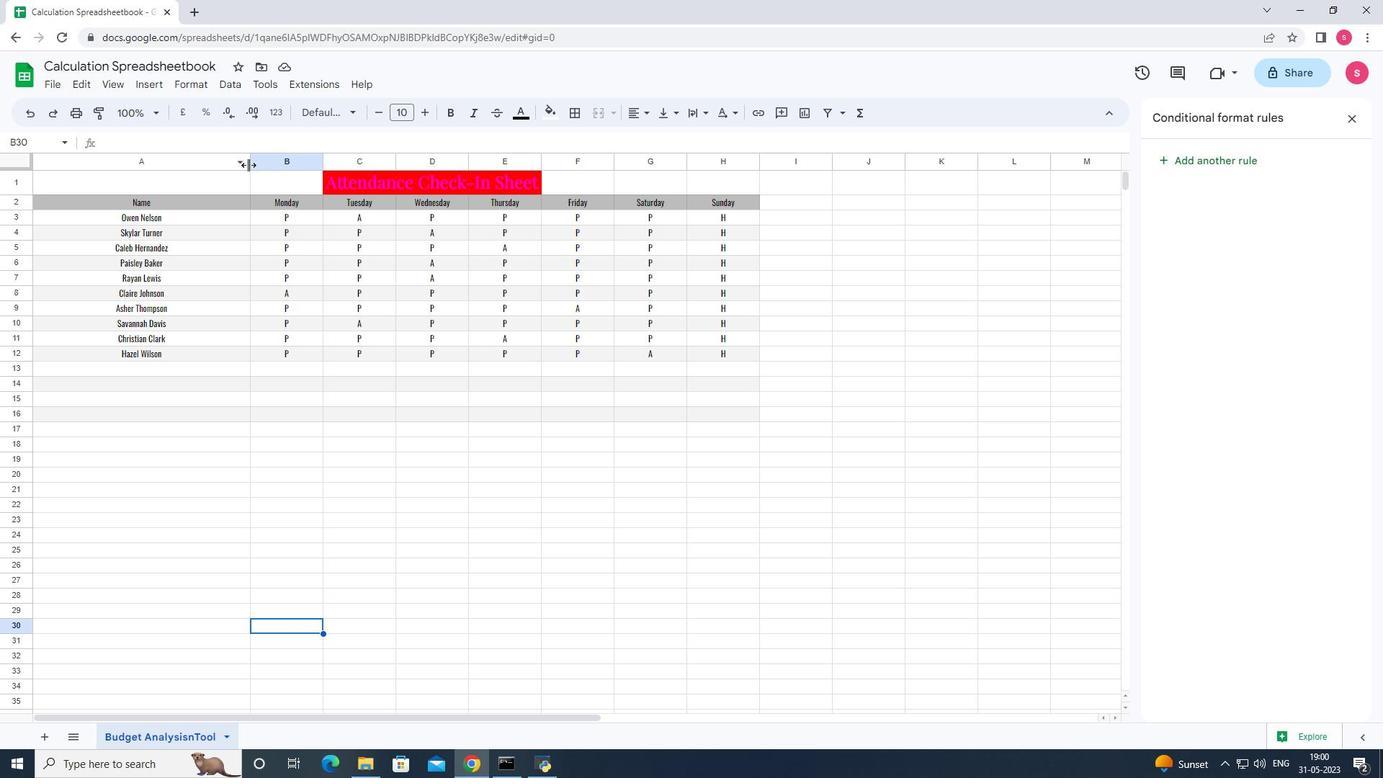 
Action: Mouse pressed left at (249, 165)
Screenshot: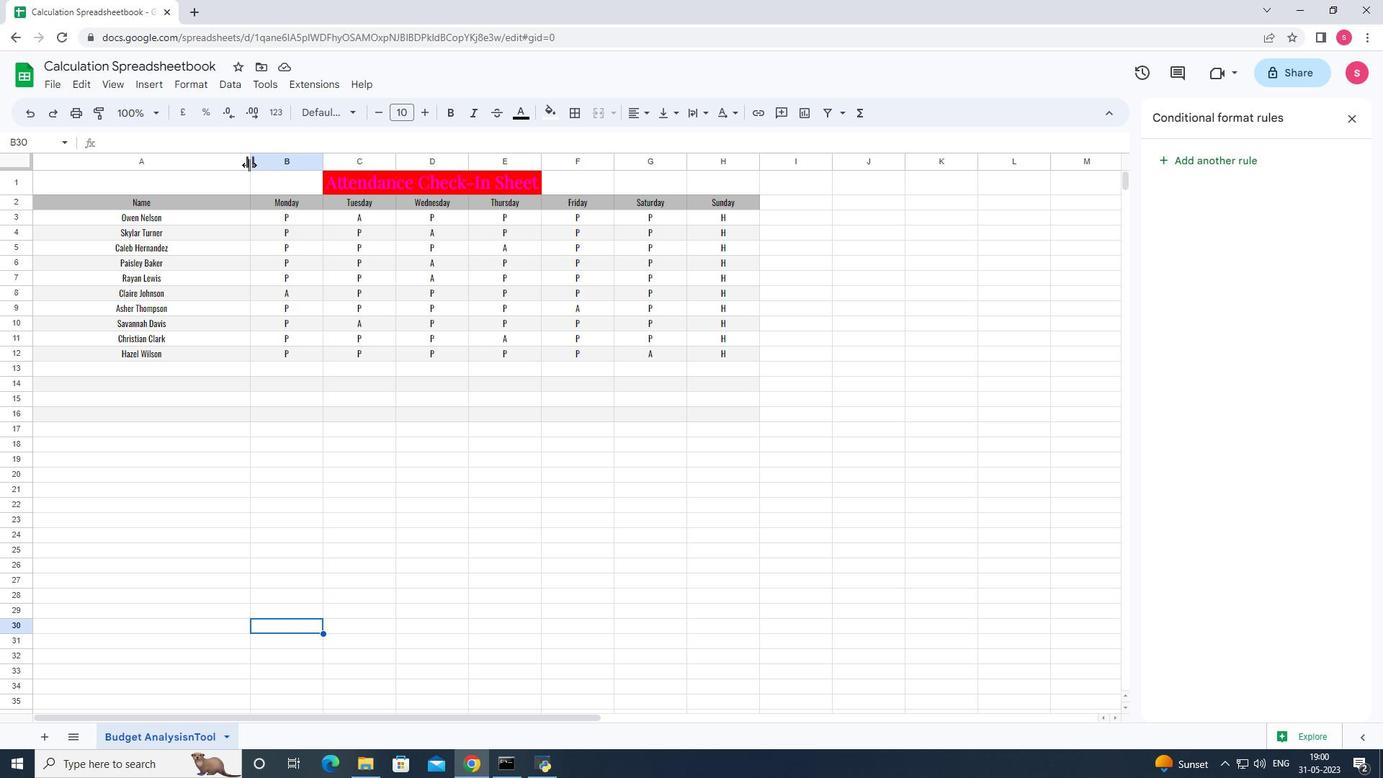 
Action: Mouse pressed right at (249, 165)
Screenshot: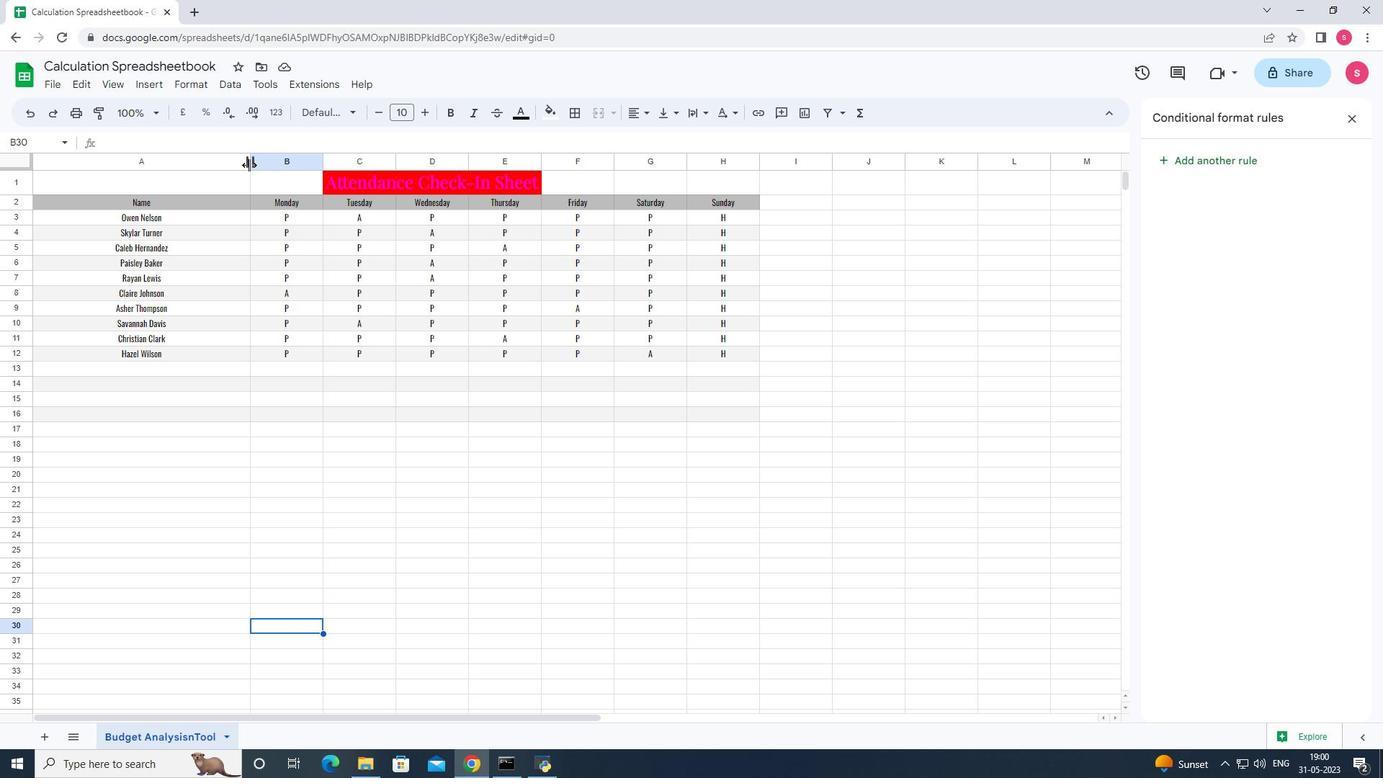 
Action: Mouse moved to (330, 572)
Screenshot: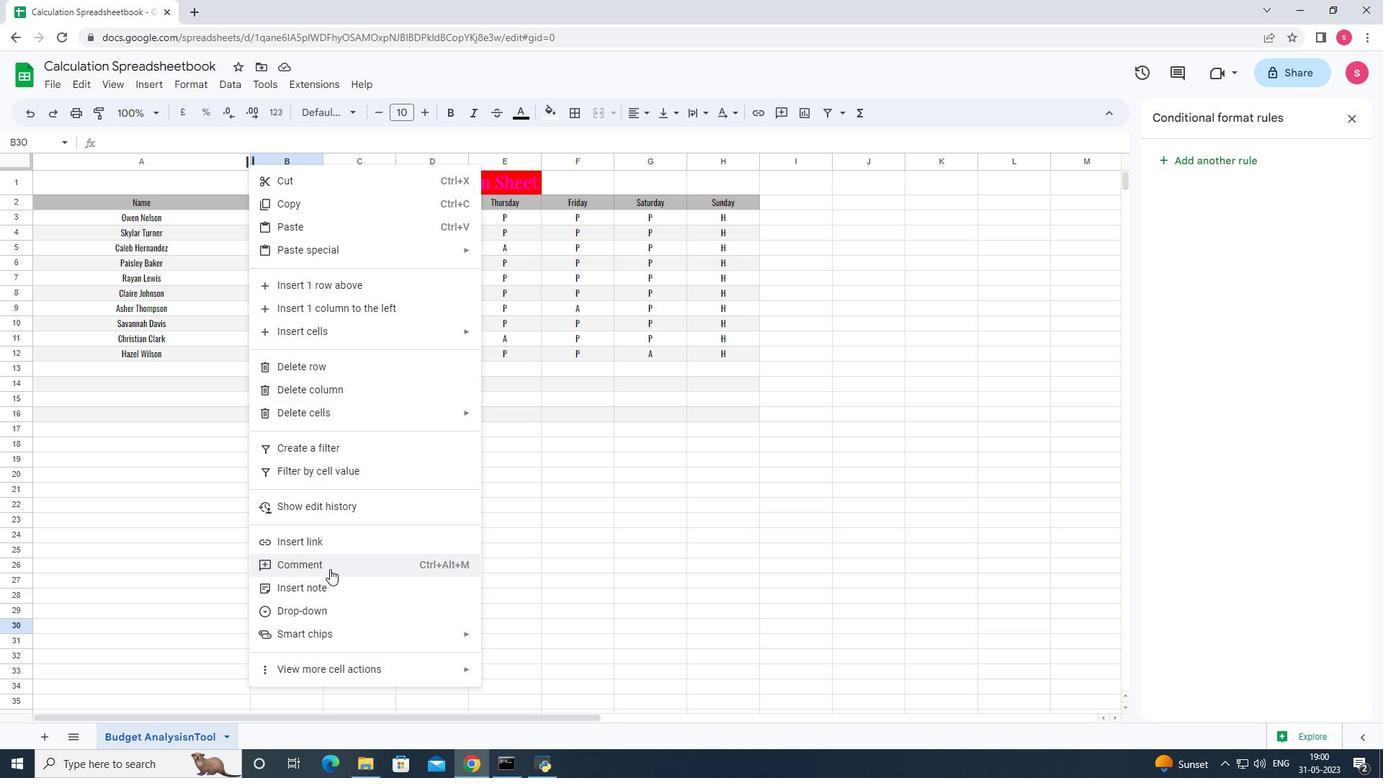 
Action: Mouse scrolled (330, 572) with delta (0, 0)
Screenshot: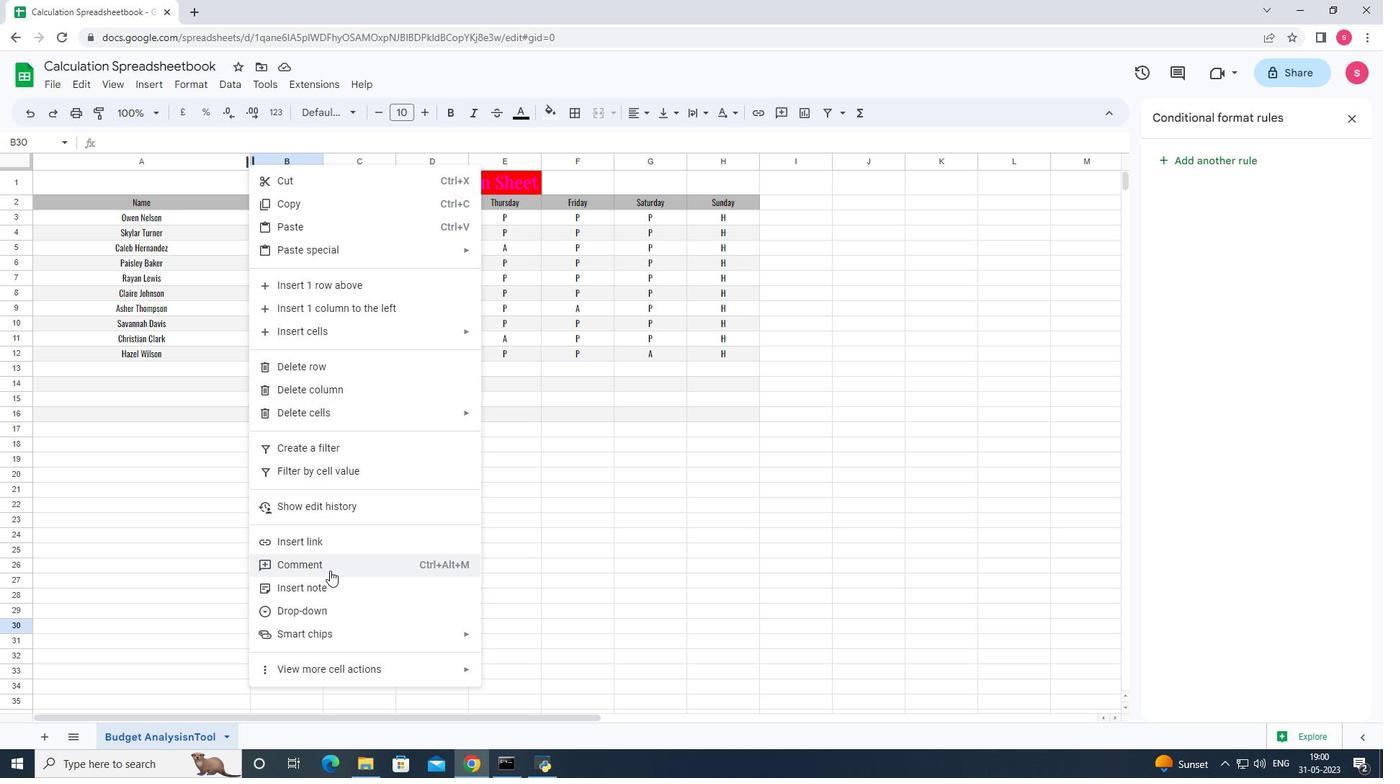 
Action: Mouse moved to (330, 573)
Screenshot: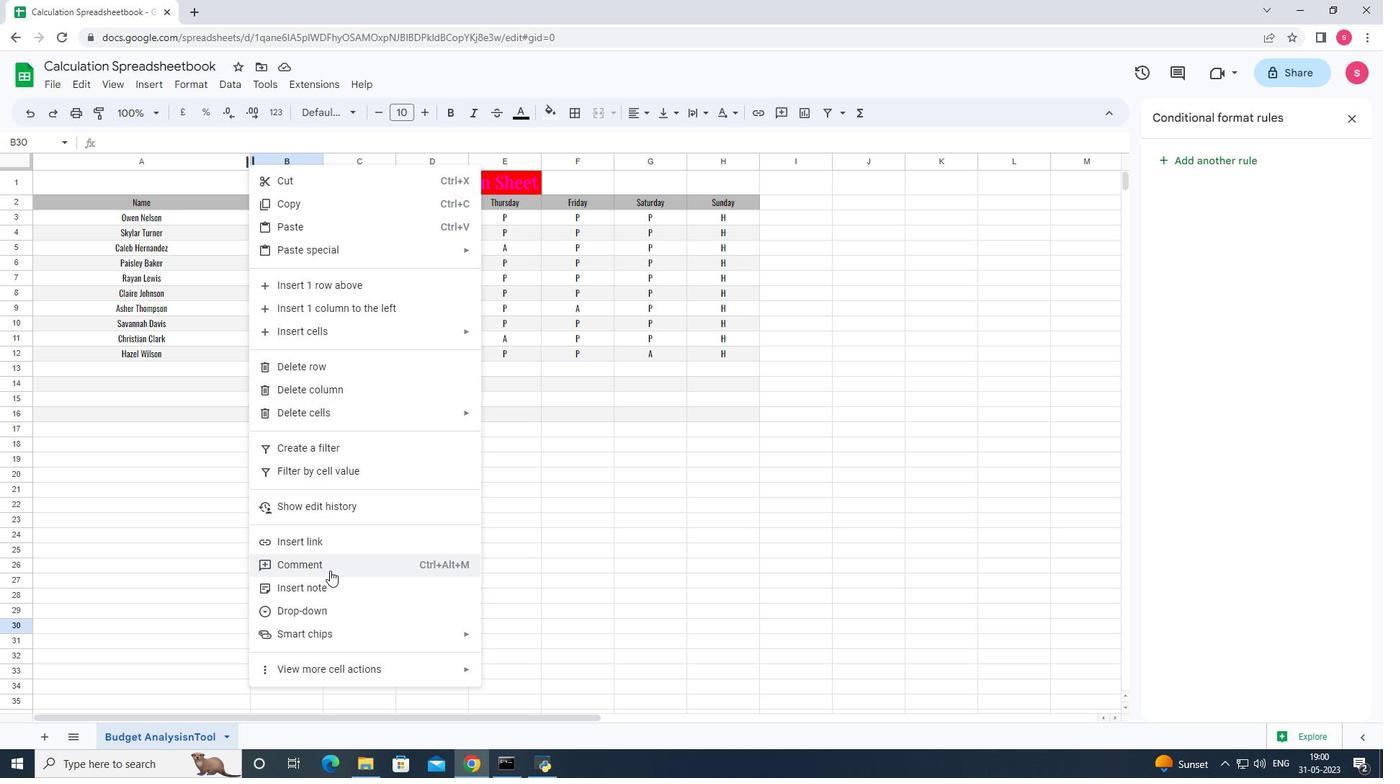 
Action: Mouse scrolled (330, 572) with delta (0, 0)
Screenshot: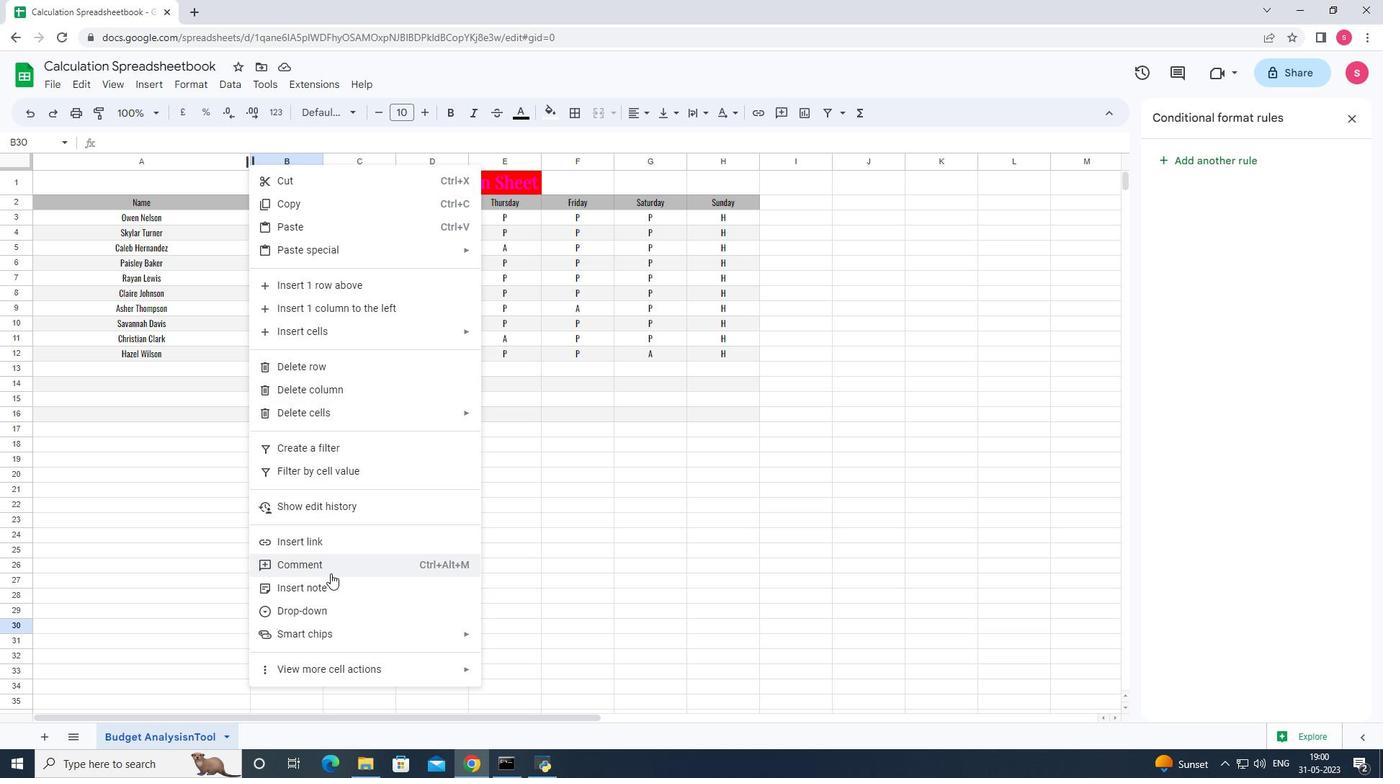 
Action: Mouse moved to (331, 573)
Screenshot: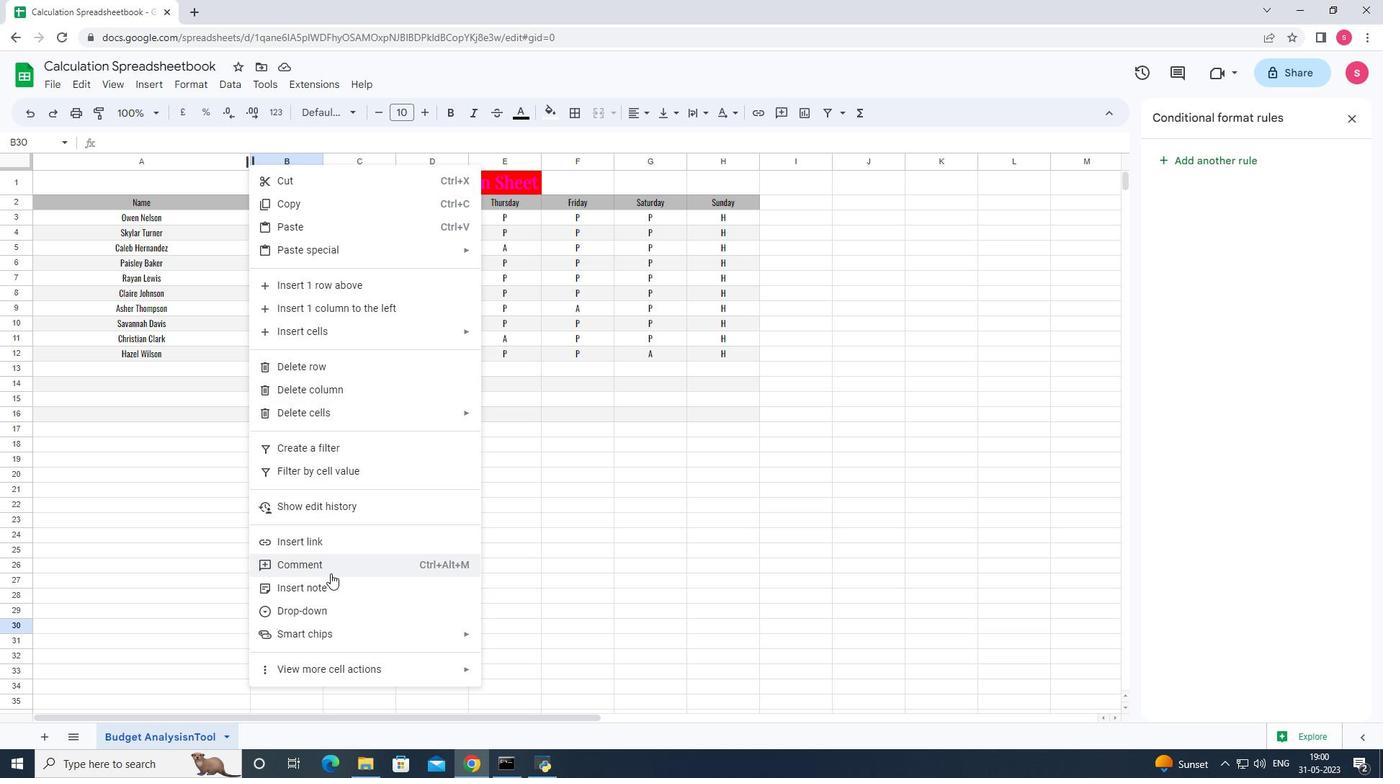 
Action: Mouse scrolled (331, 574) with delta (0, 0)
Screenshot: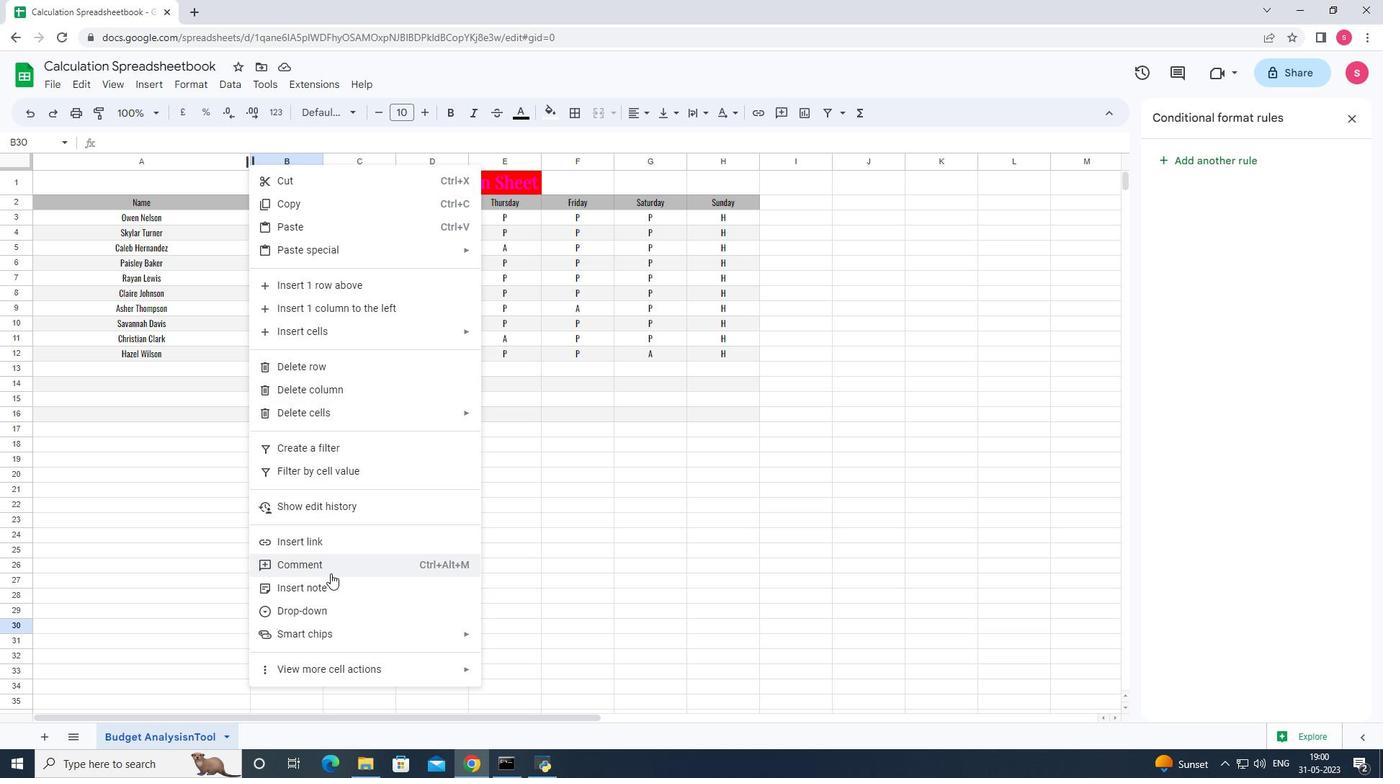 
Action: Mouse moved to (337, 571)
Screenshot: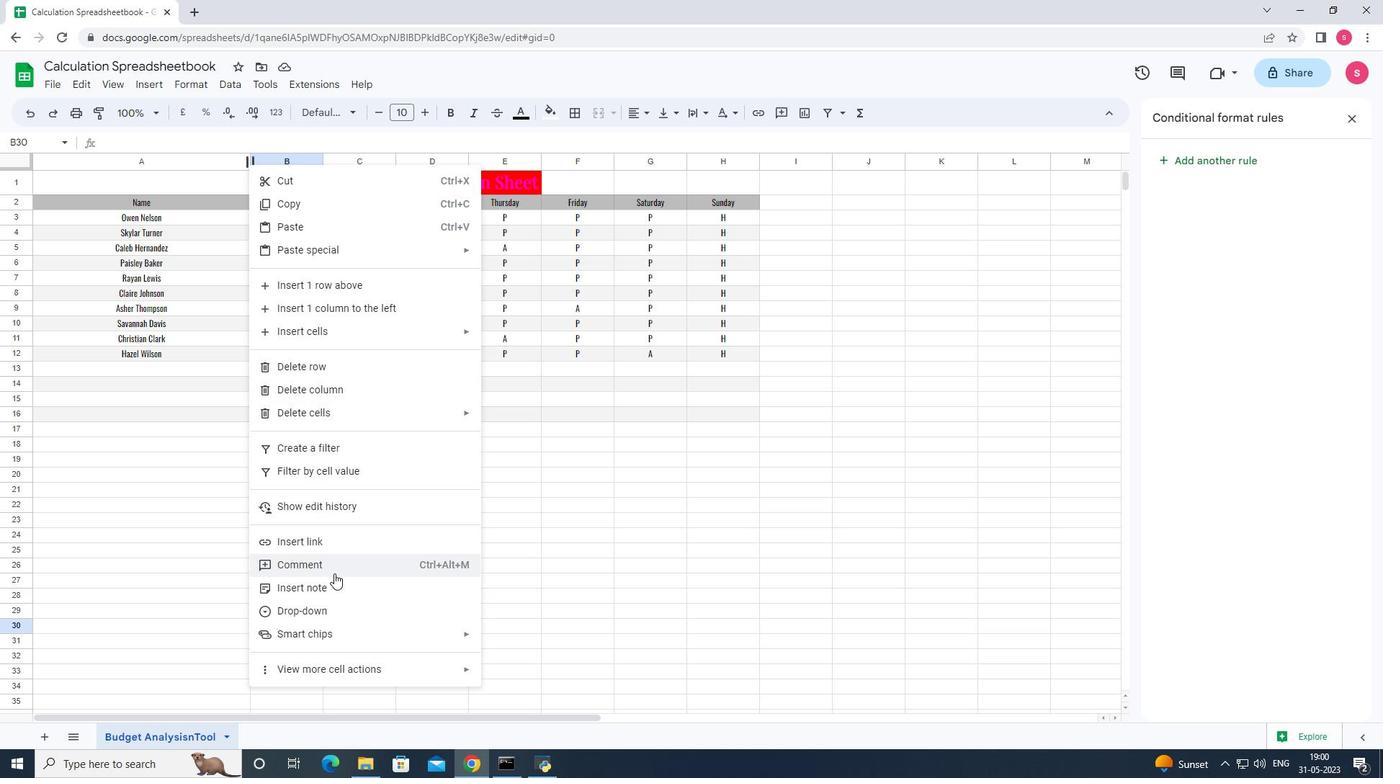 
Action: Mouse scrolled (337, 572) with delta (0, 0)
Screenshot: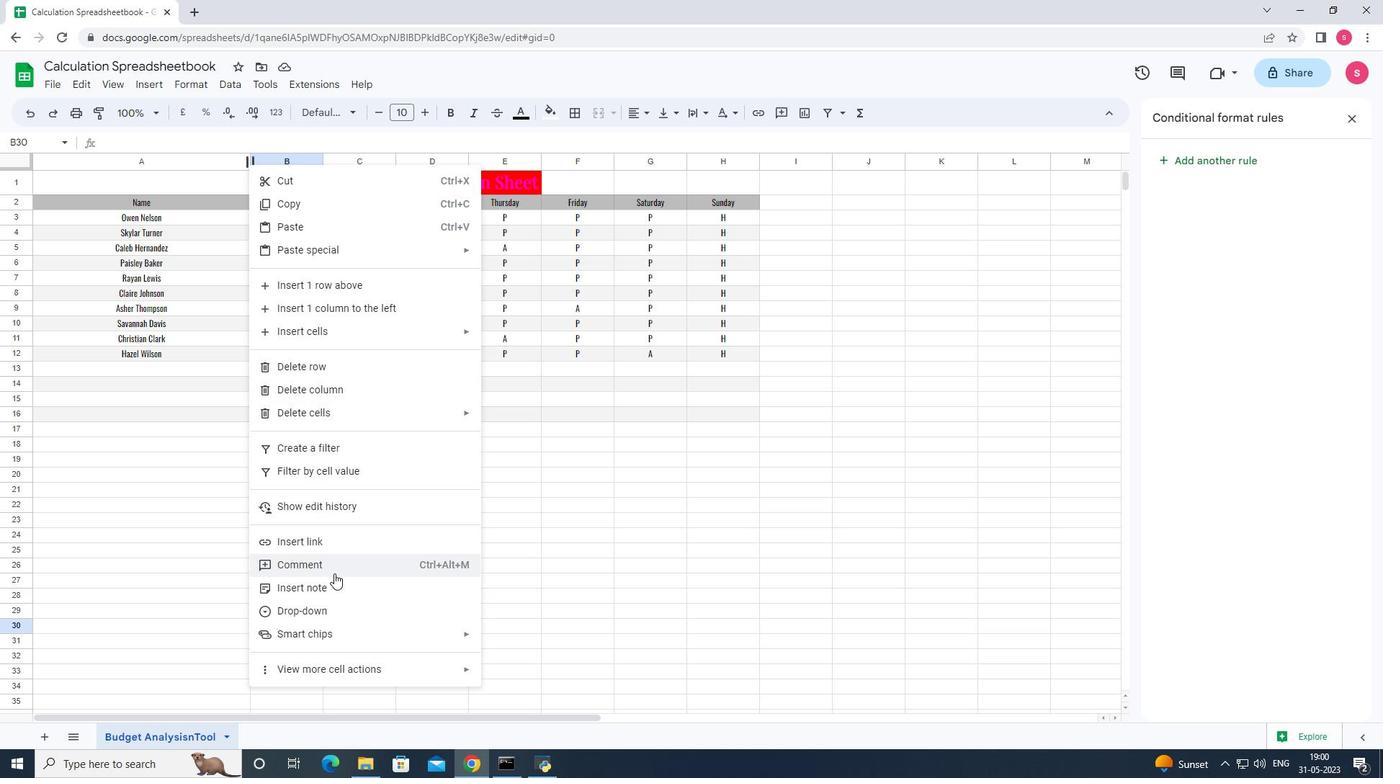 
Action: Mouse moved to (330, 438)
Screenshot: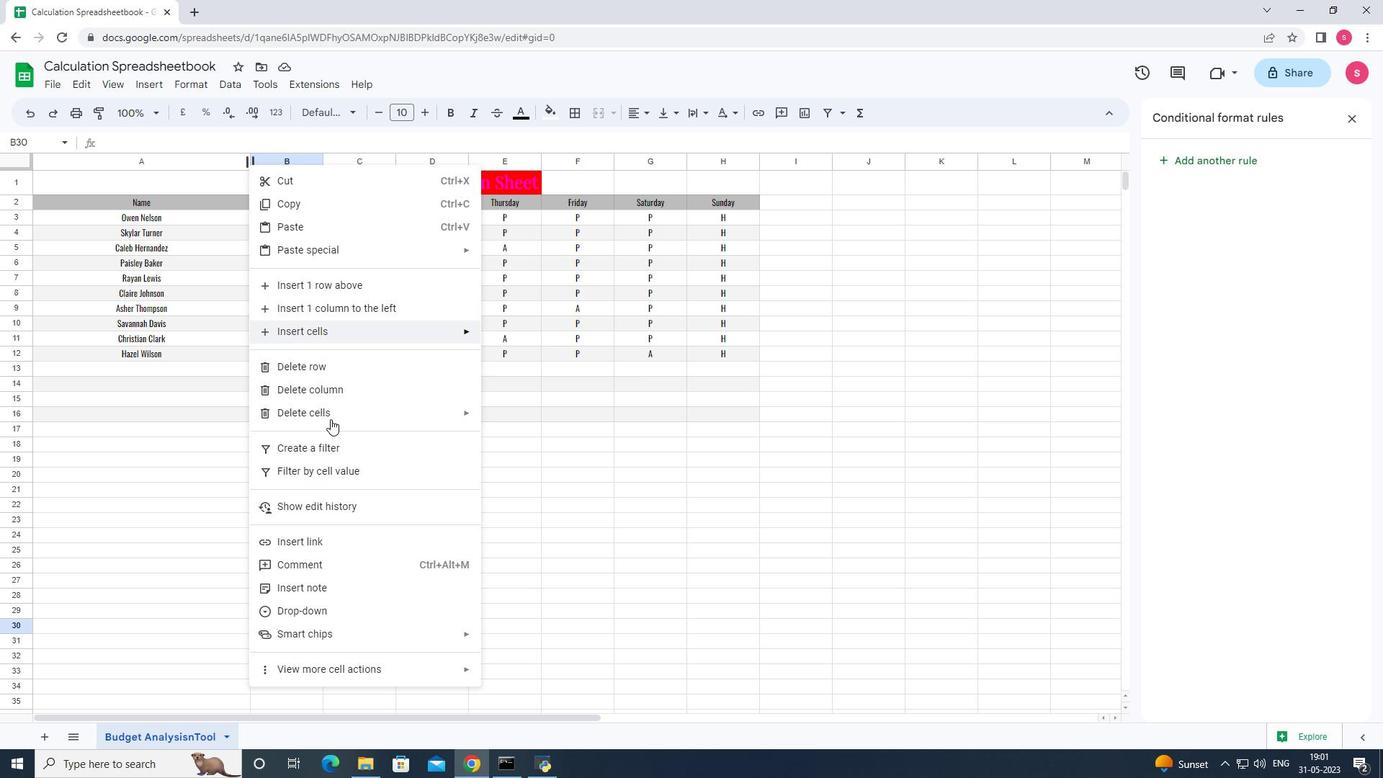 
Action: Mouse scrolled (330, 438) with delta (0, 0)
Screenshot: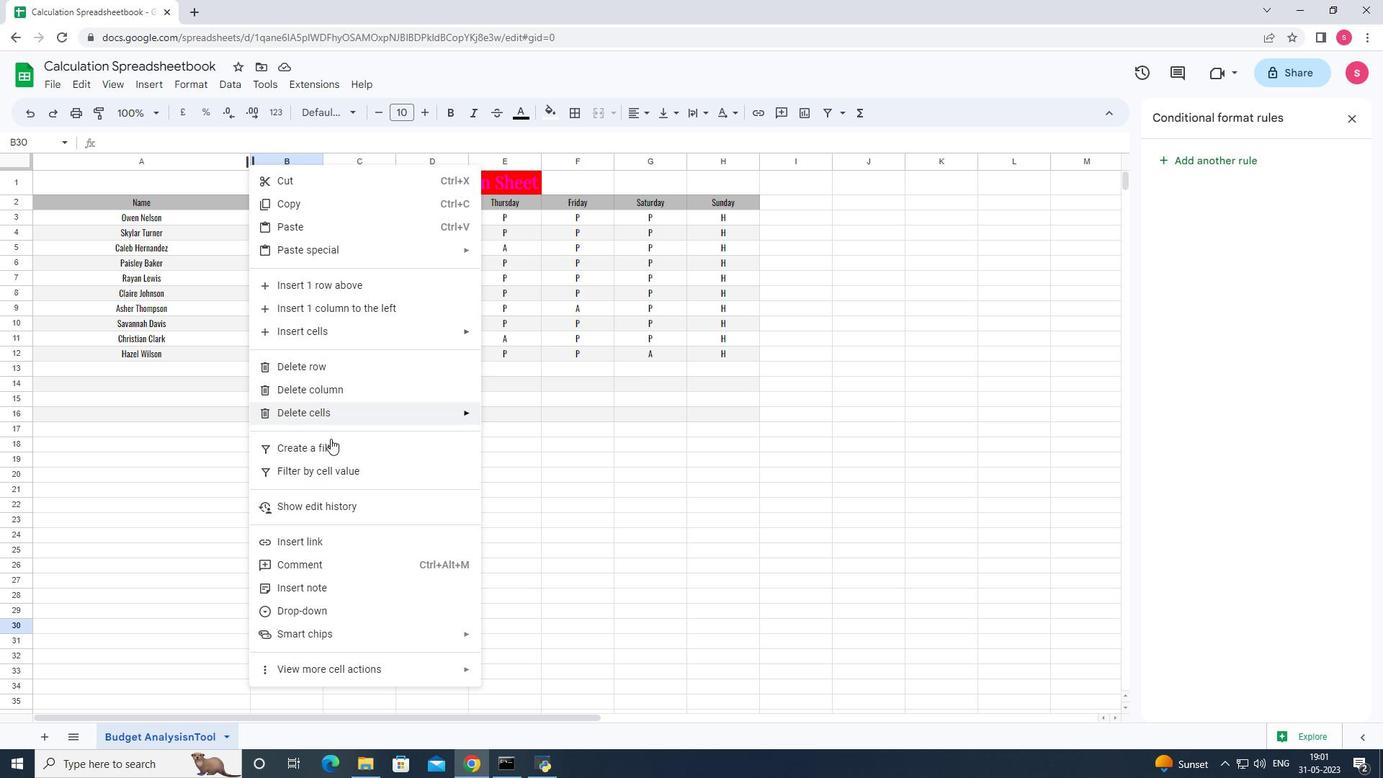 
Action: Mouse scrolled (330, 438) with delta (0, 0)
Screenshot: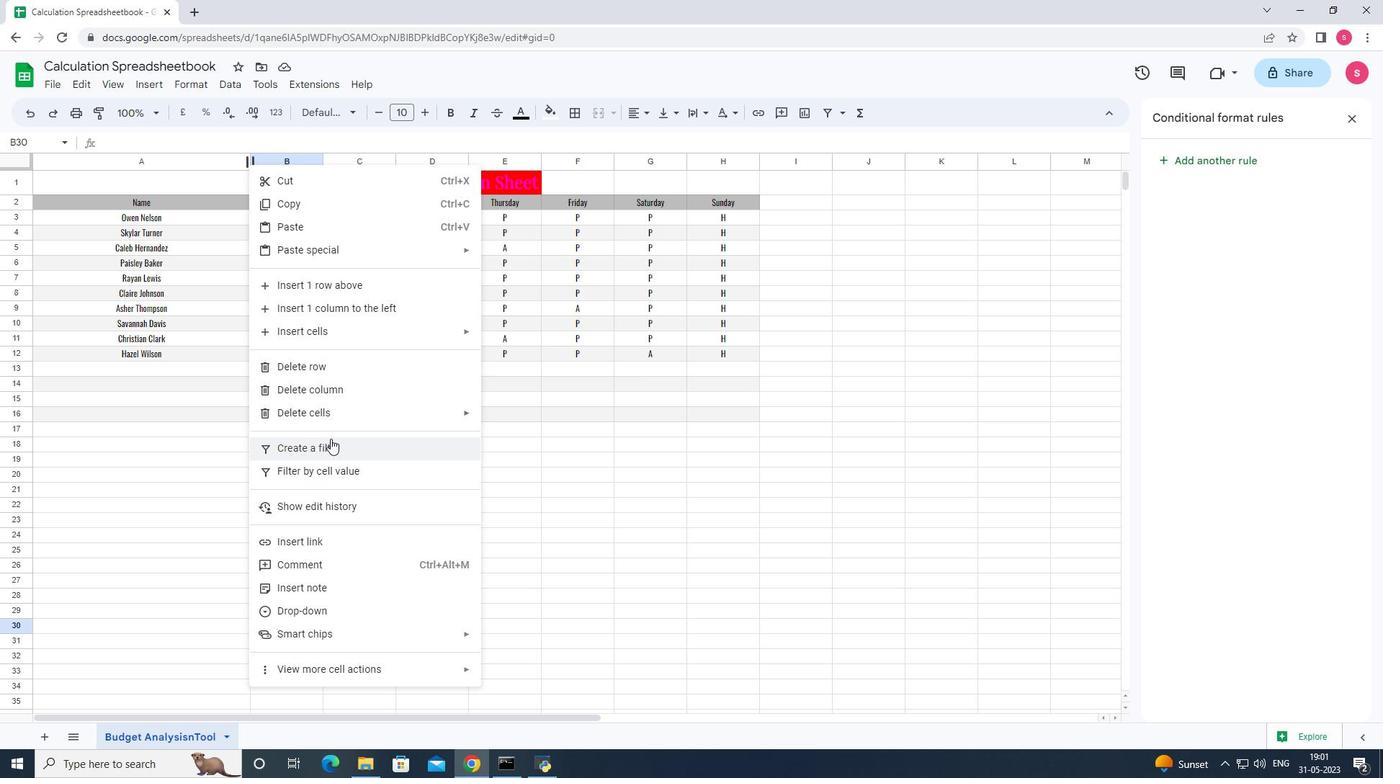 
Action: Mouse moved to (304, 158)
Screenshot: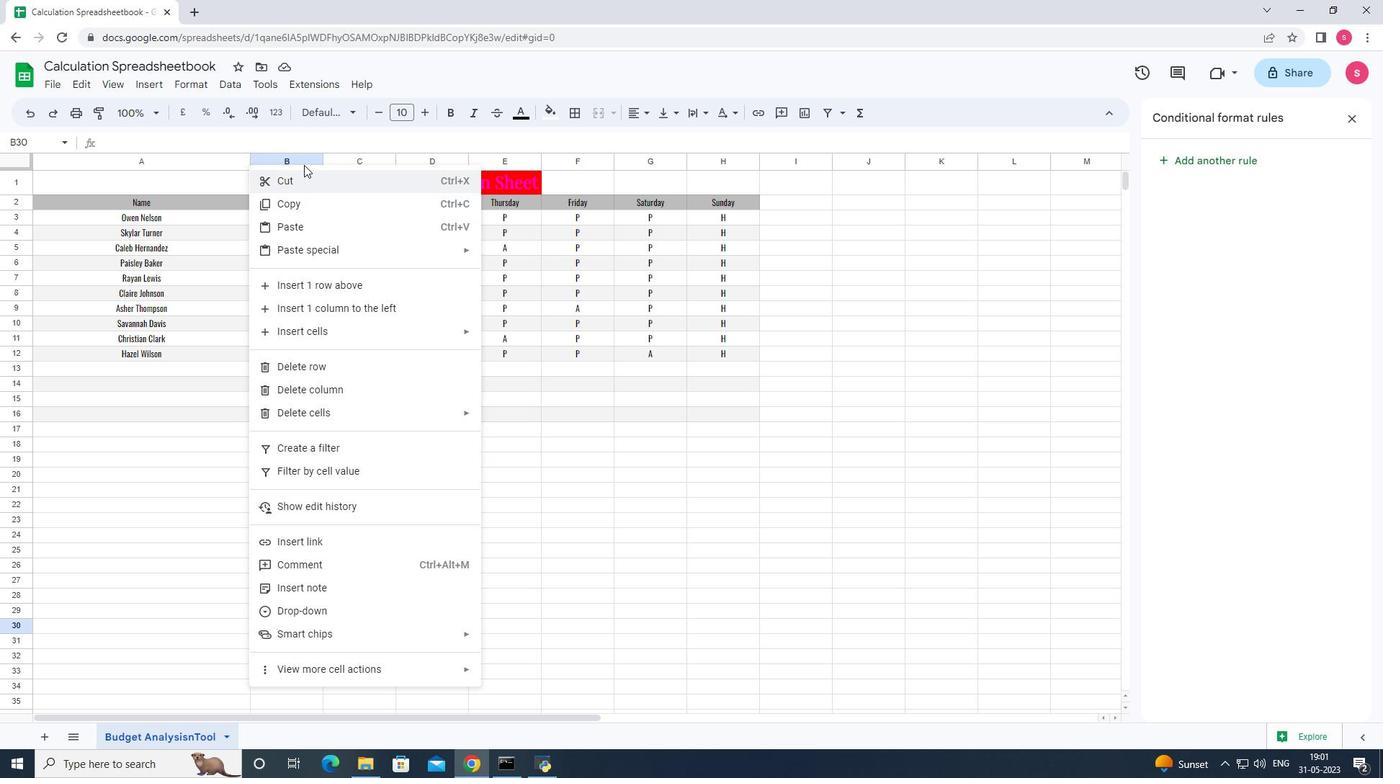 
Action: Mouse pressed right at (304, 158)
Screenshot: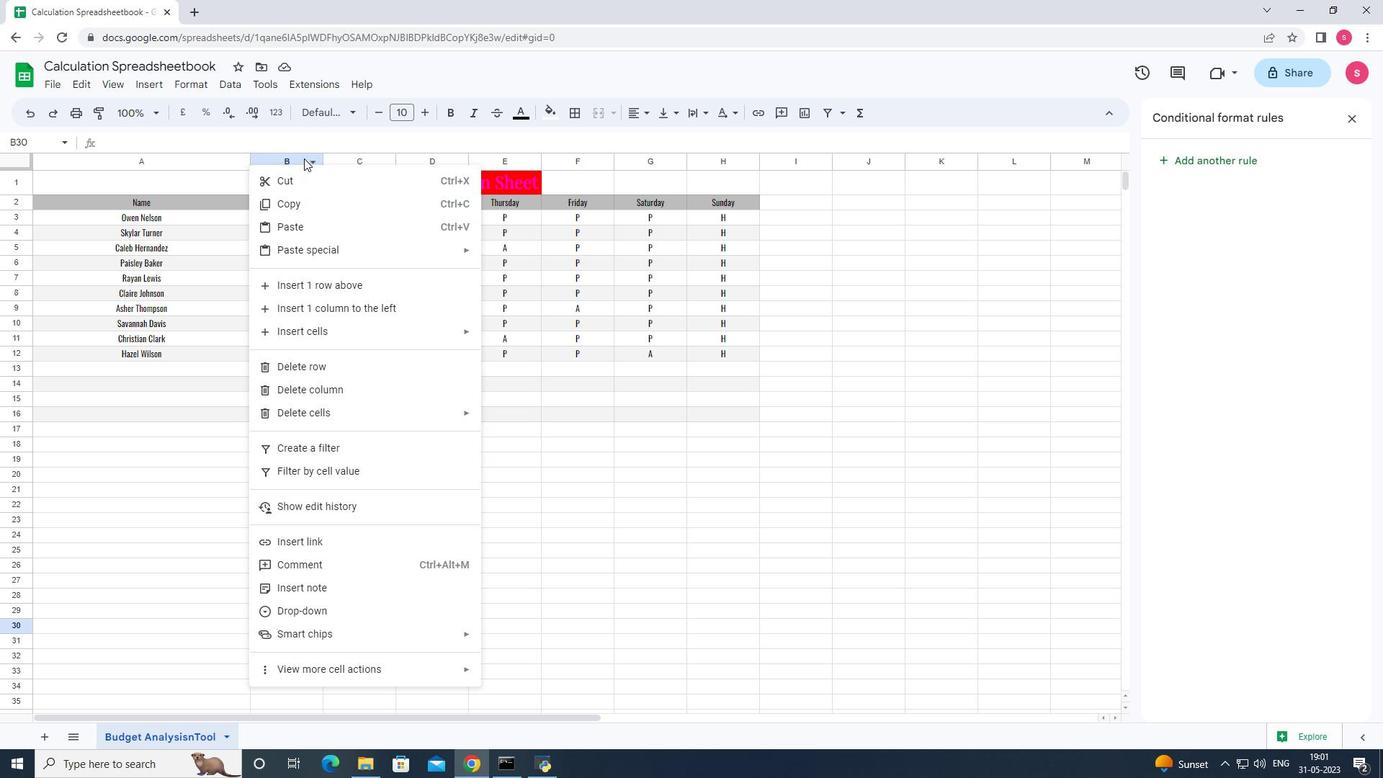 
Action: Mouse moved to (191, 168)
Screenshot: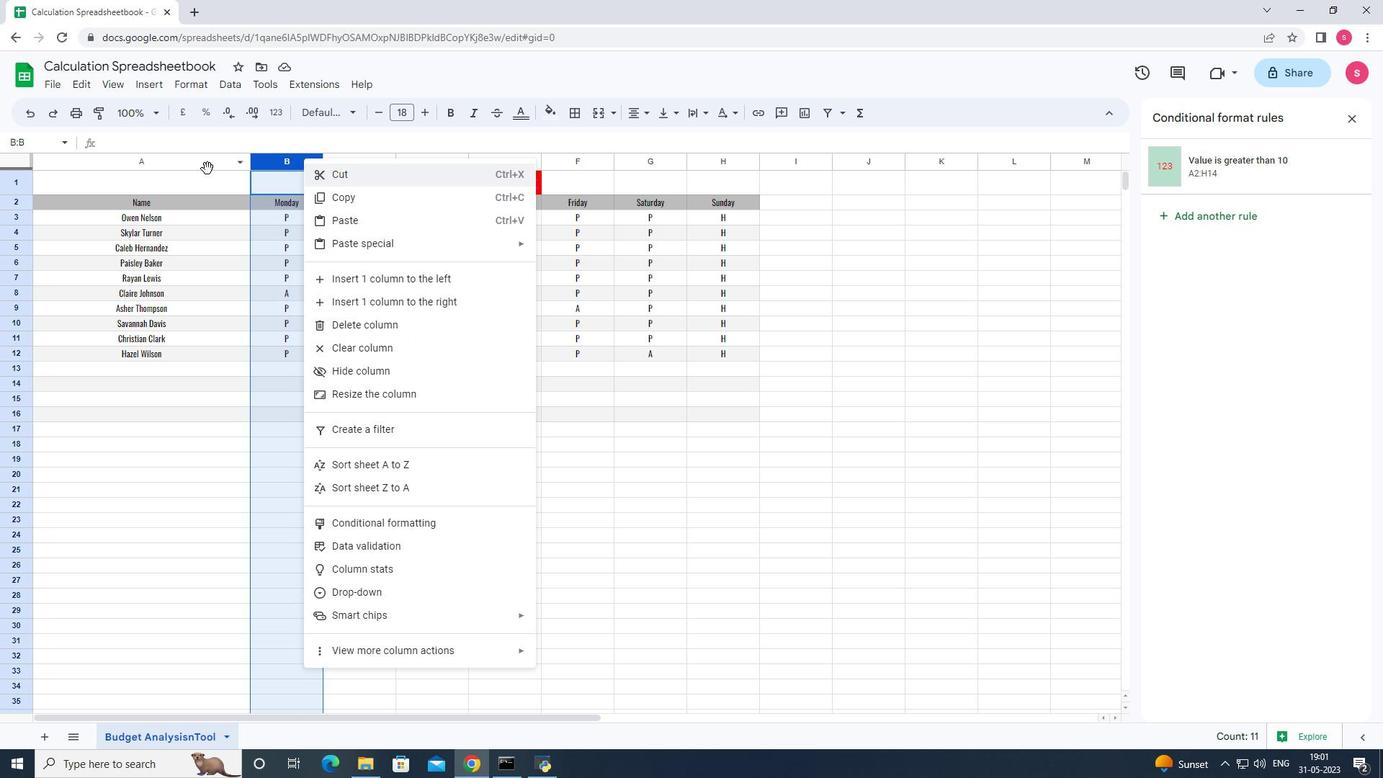 
Action: Mouse pressed right at (191, 168)
Screenshot: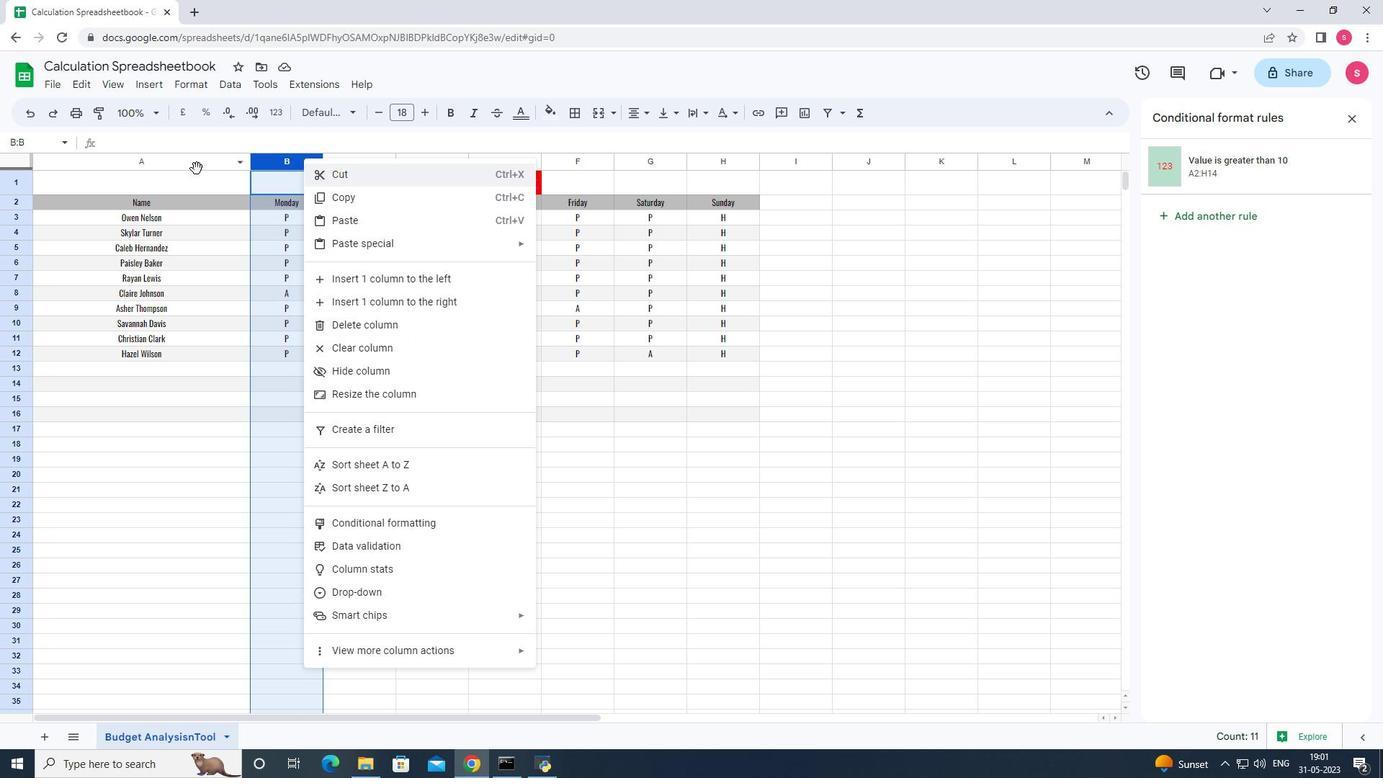 
Action: Mouse moved to (377, 656)
Screenshot: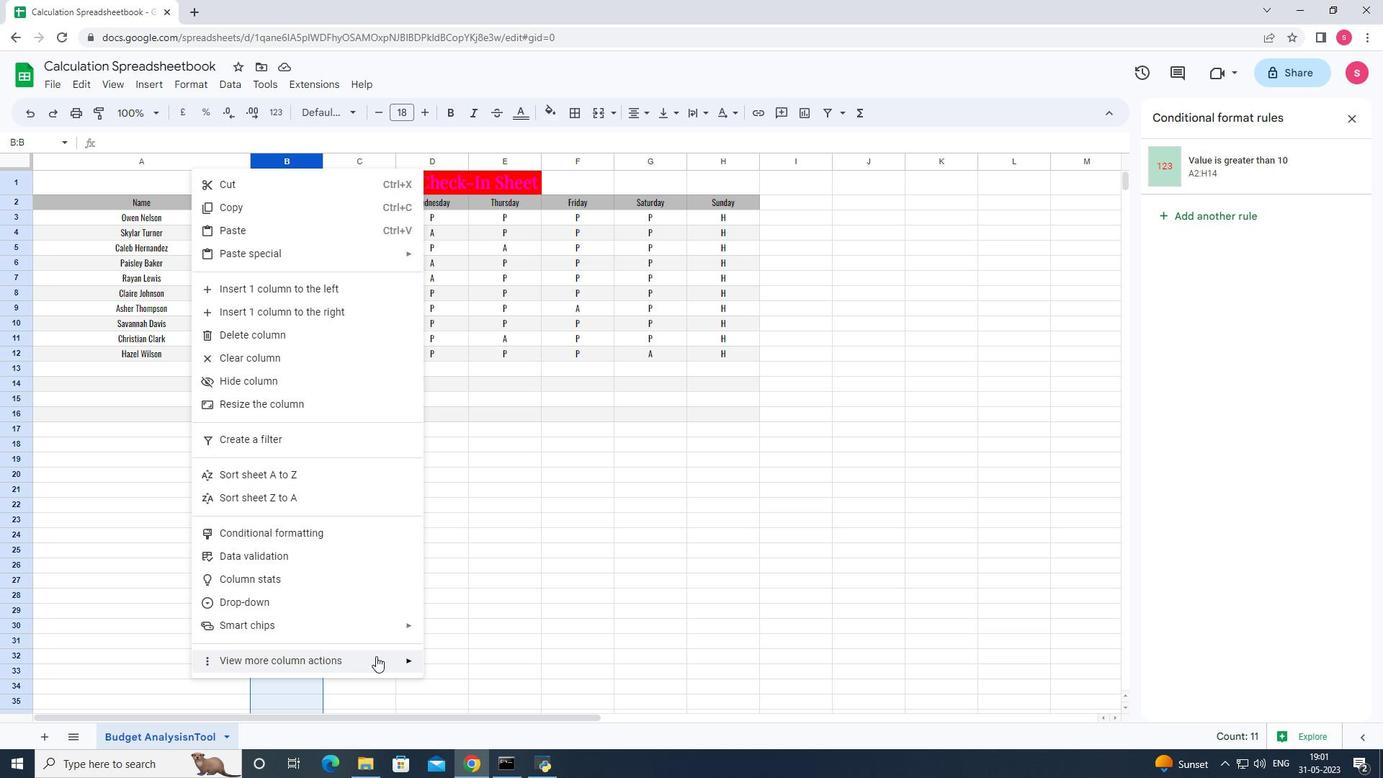 
Action: Mouse pressed left at (377, 656)
Screenshot: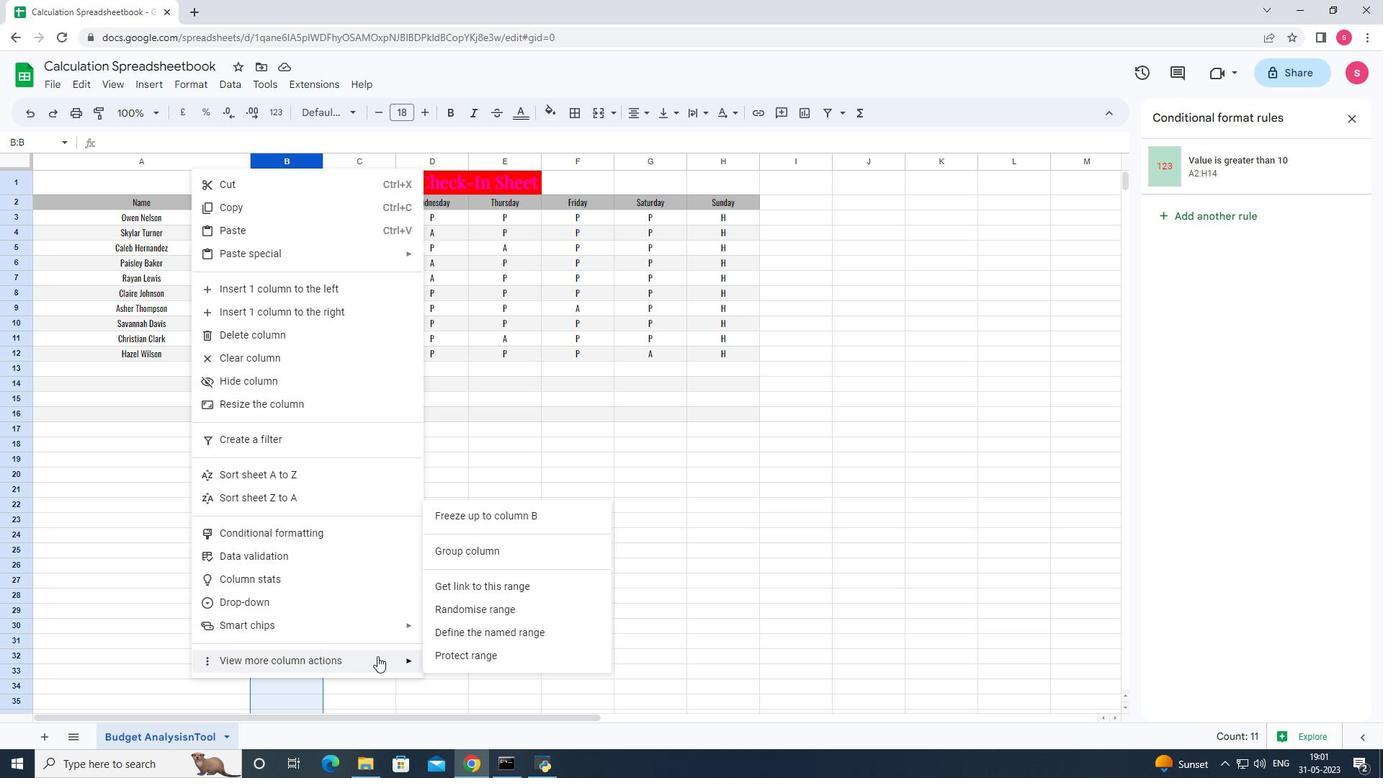 
Action: Mouse moved to (297, 580)
Screenshot: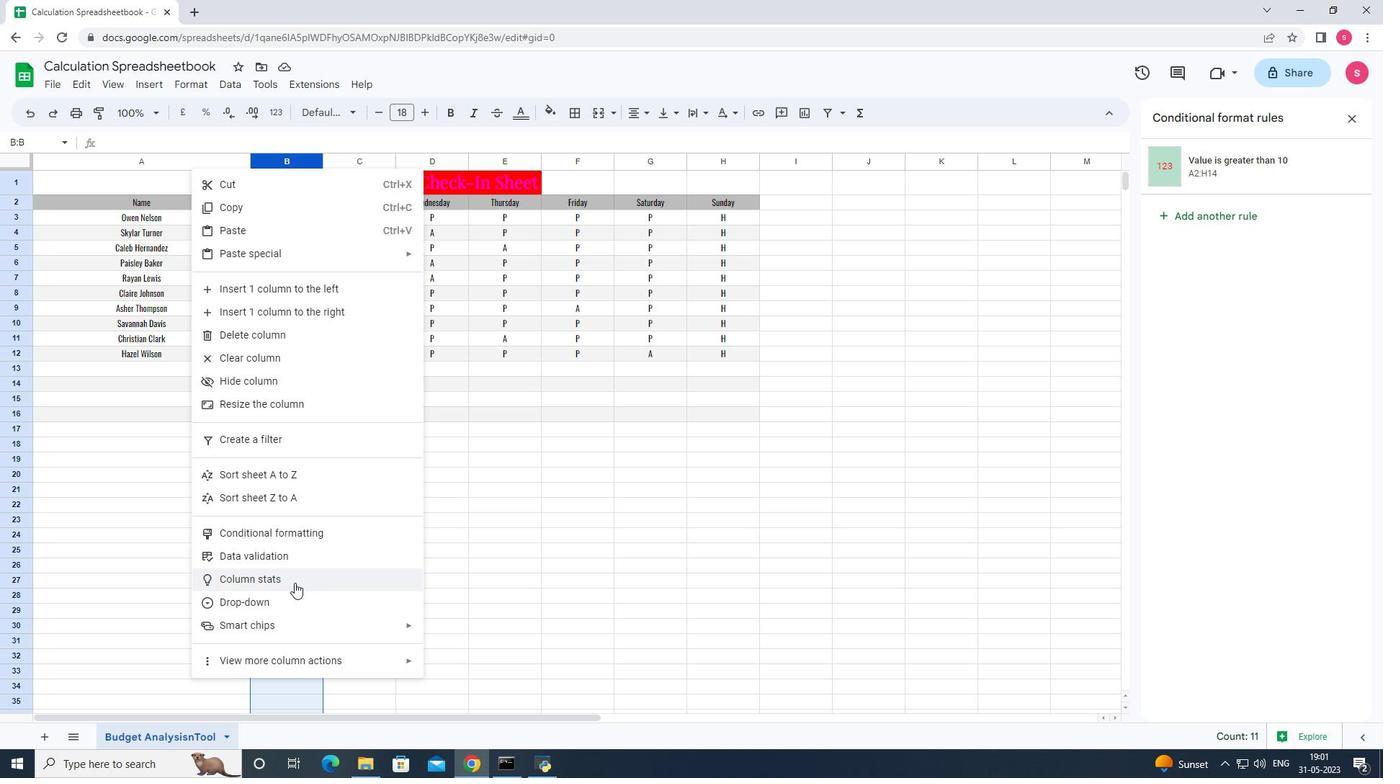 
Action: Mouse pressed left at (297, 580)
Screenshot: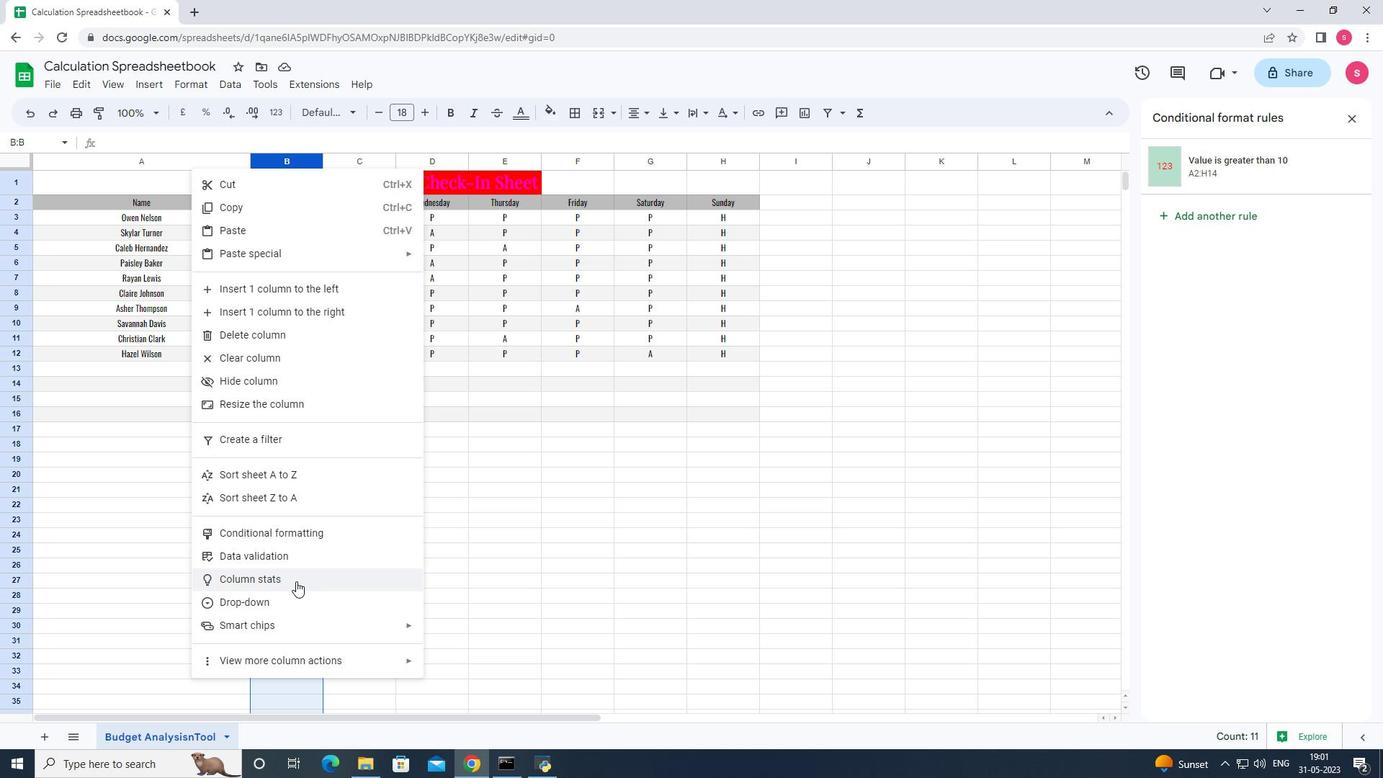 
Action: Mouse moved to (784, 481)
Screenshot: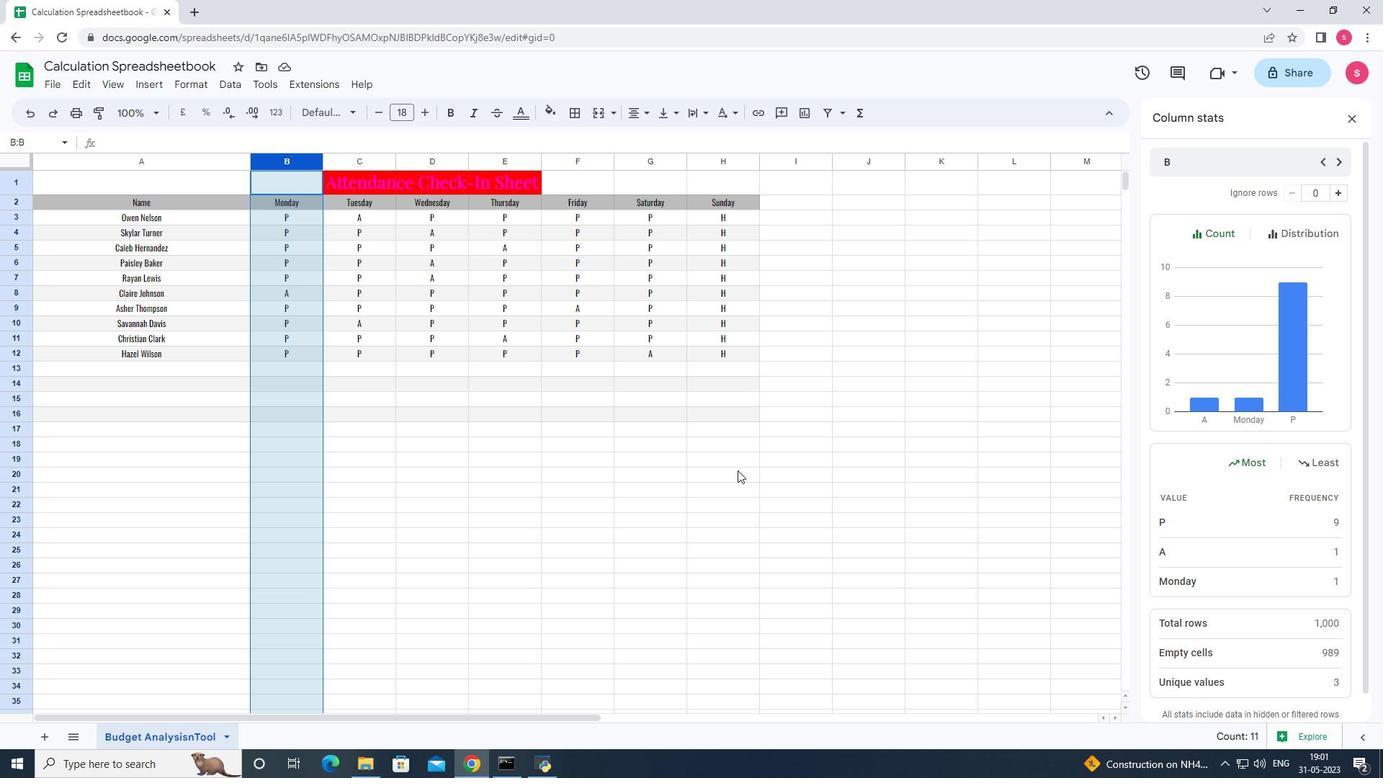
Action: Mouse pressed left at (784, 481)
Screenshot: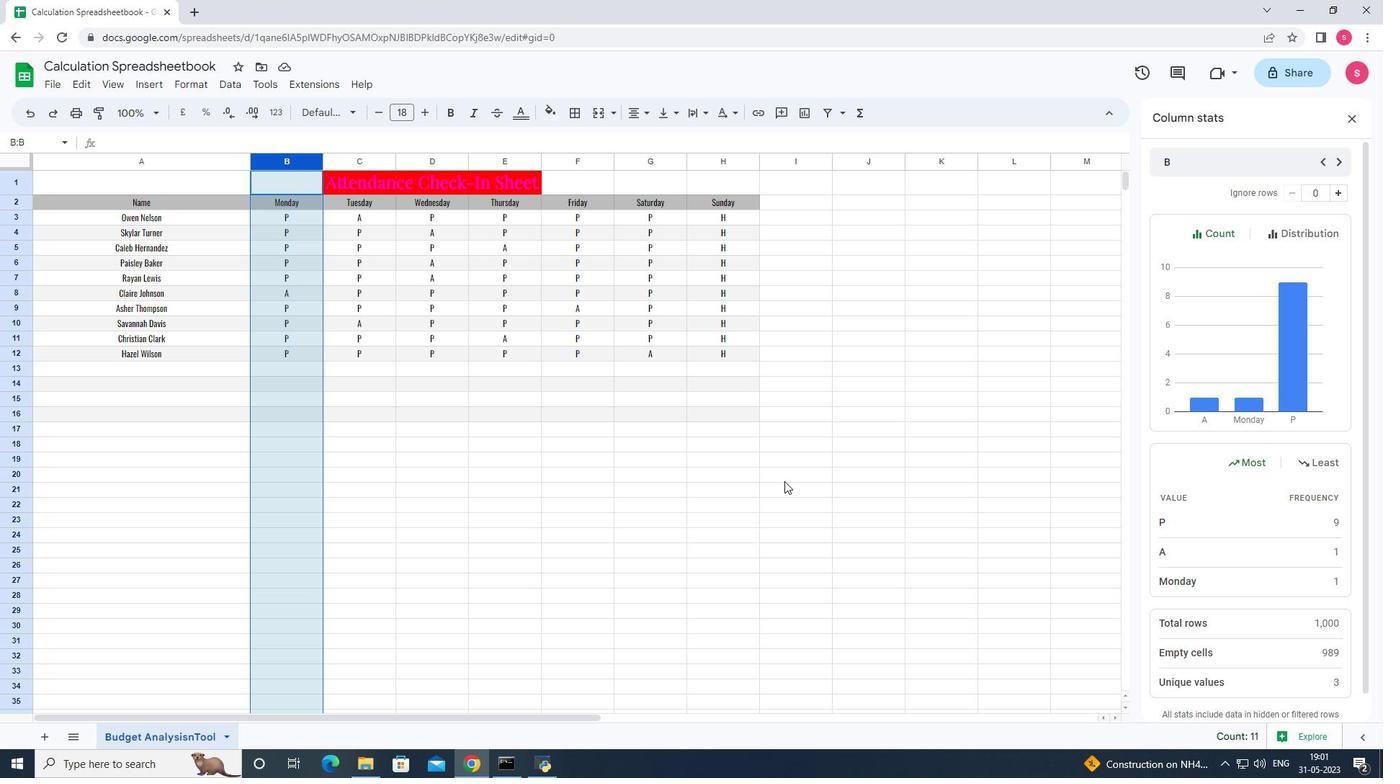 
Action: Mouse moved to (814, 606)
Screenshot: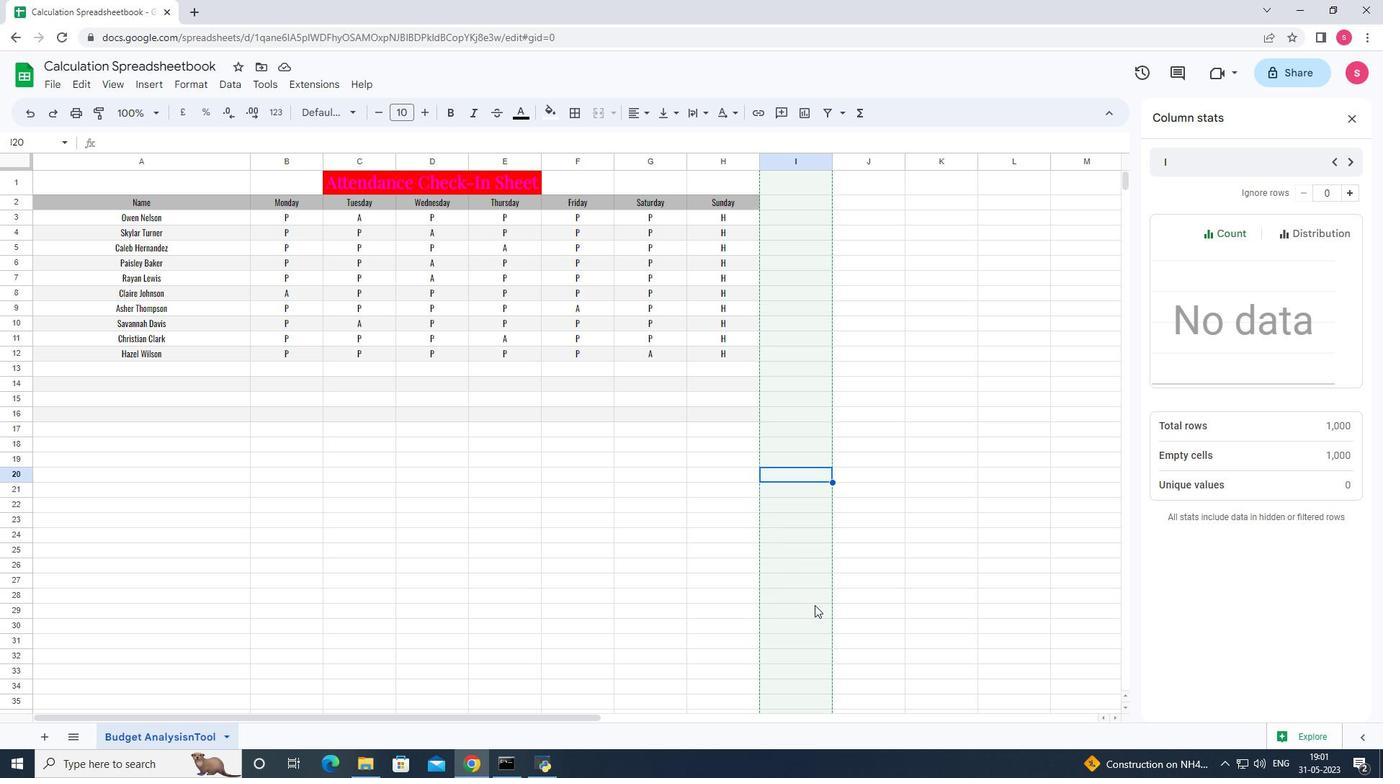 
Action: Key pressed ctrl+S
Screenshot: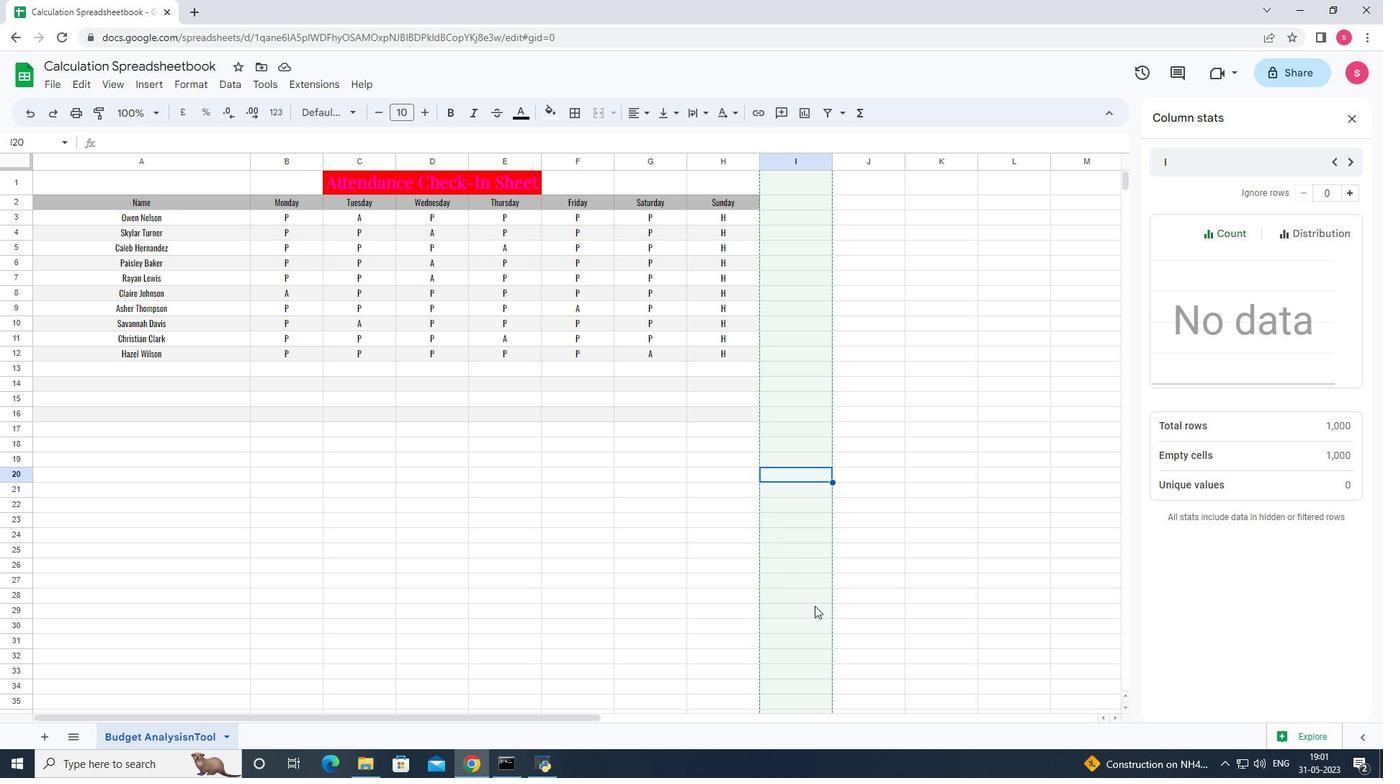 
Action: Mouse moved to (784, 626)
Screenshot: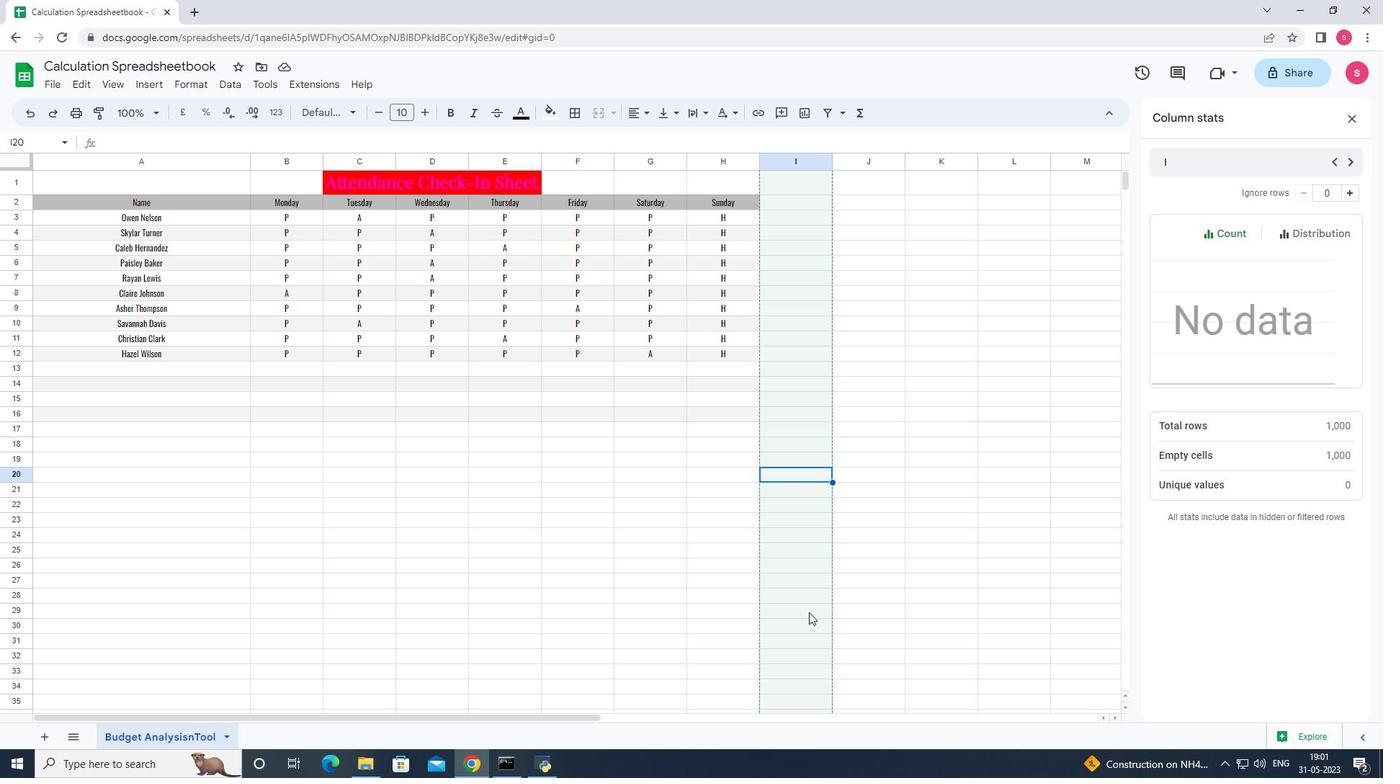 
